 Task: Search one way flight ticket for 5 adults, 2 children, 1 infant in seat and 1 infant on lap in economy from Newark: Newark Liberty International Airport to Jackson: Jackson Hole Airport on 5-2-2023. Number of bags: 2 checked bags. Price is upto 107000. Outbound departure time preference is 18:00.
Action: Mouse moved to (212, 328)
Screenshot: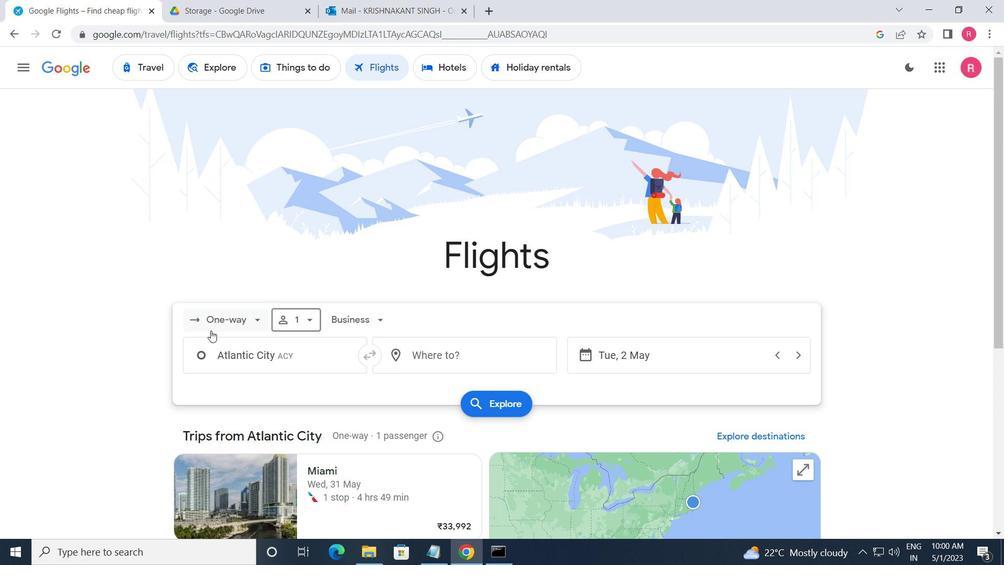 
Action: Mouse pressed left at (212, 328)
Screenshot: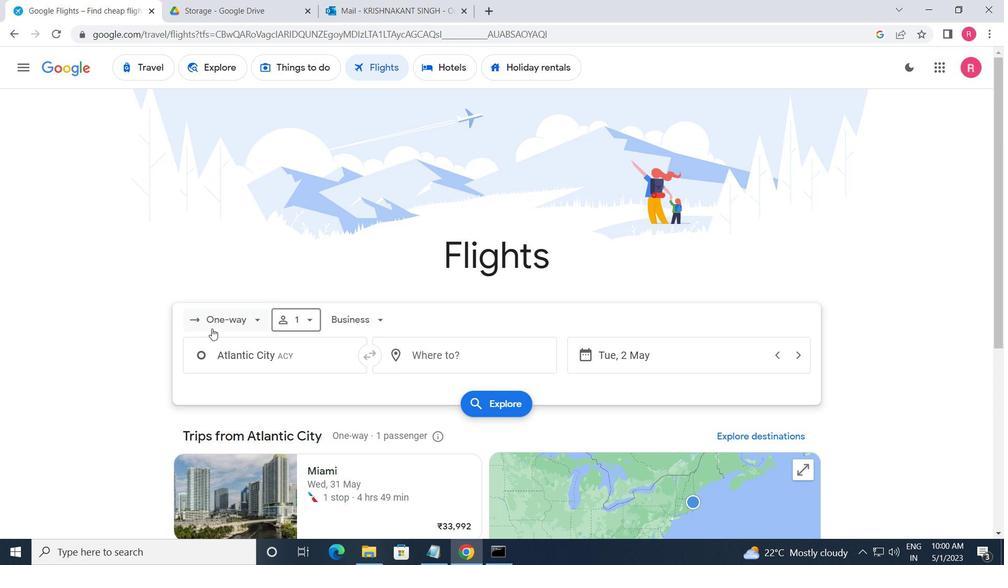 
Action: Mouse moved to (249, 389)
Screenshot: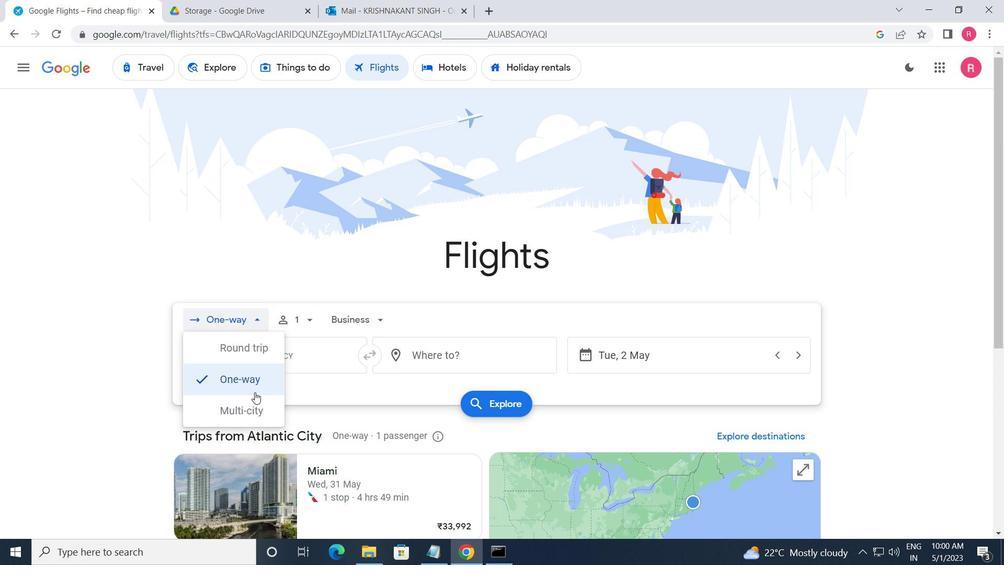 
Action: Mouse pressed left at (249, 389)
Screenshot: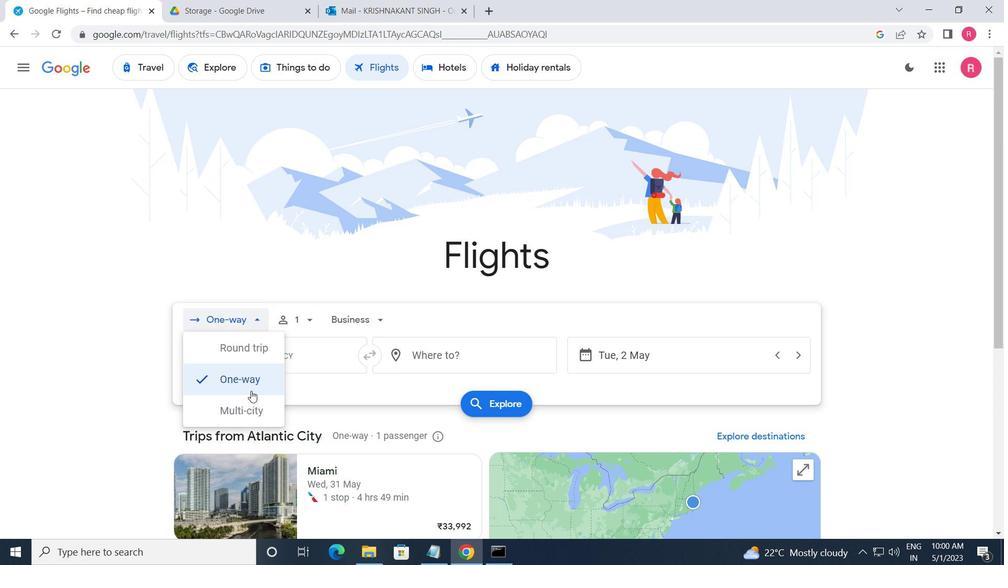 
Action: Mouse moved to (299, 329)
Screenshot: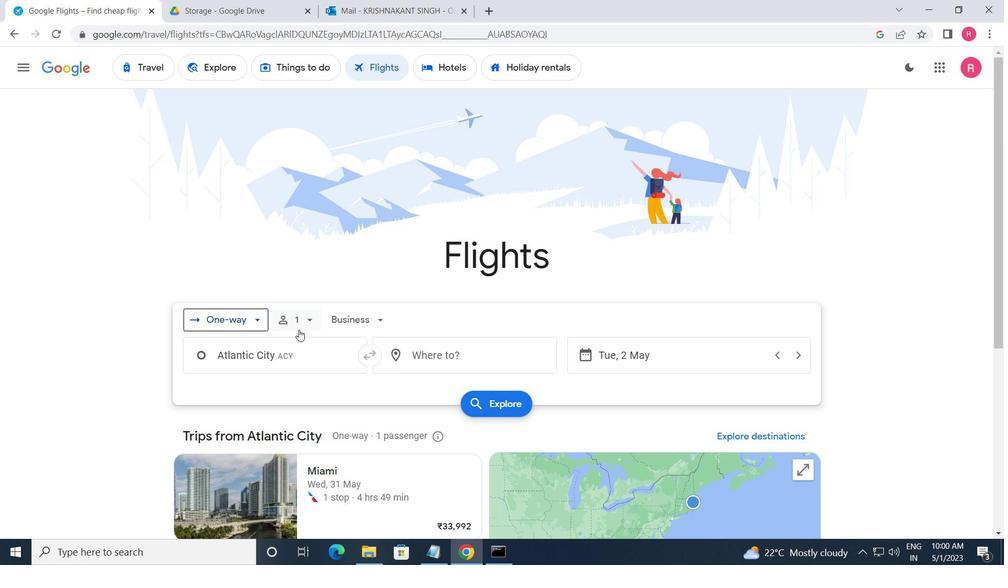 
Action: Mouse pressed left at (299, 329)
Screenshot: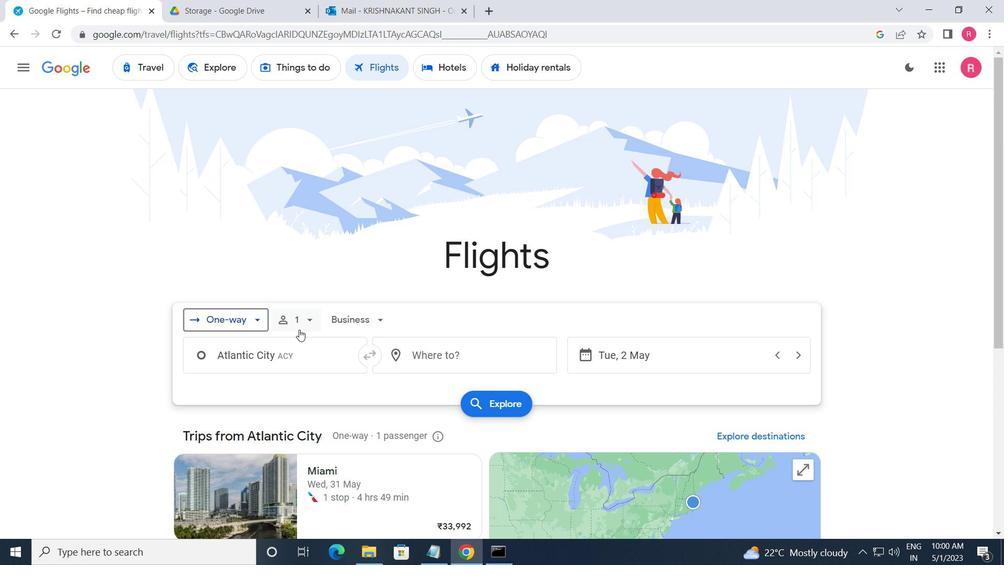 
Action: Mouse moved to (414, 355)
Screenshot: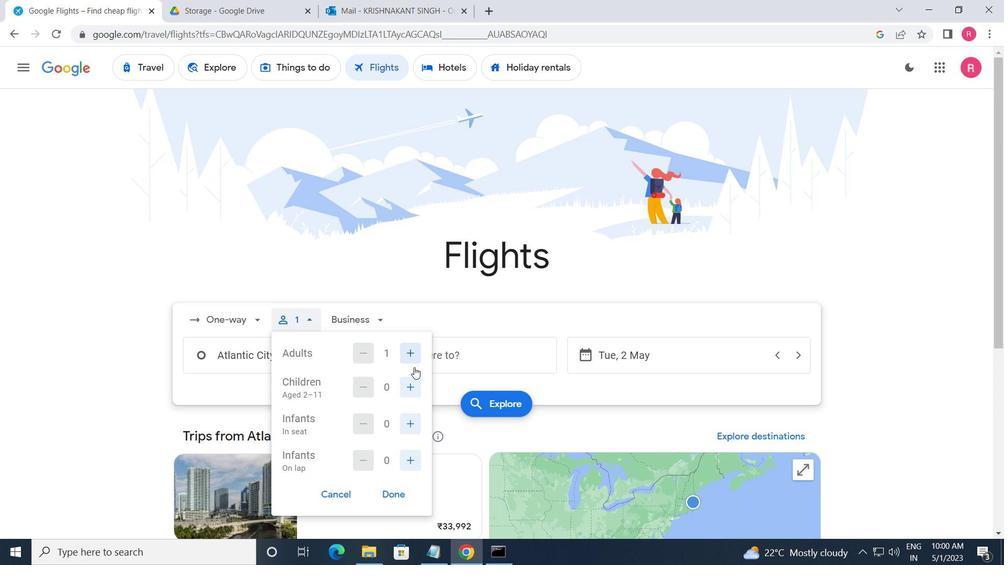 
Action: Mouse pressed left at (414, 355)
Screenshot: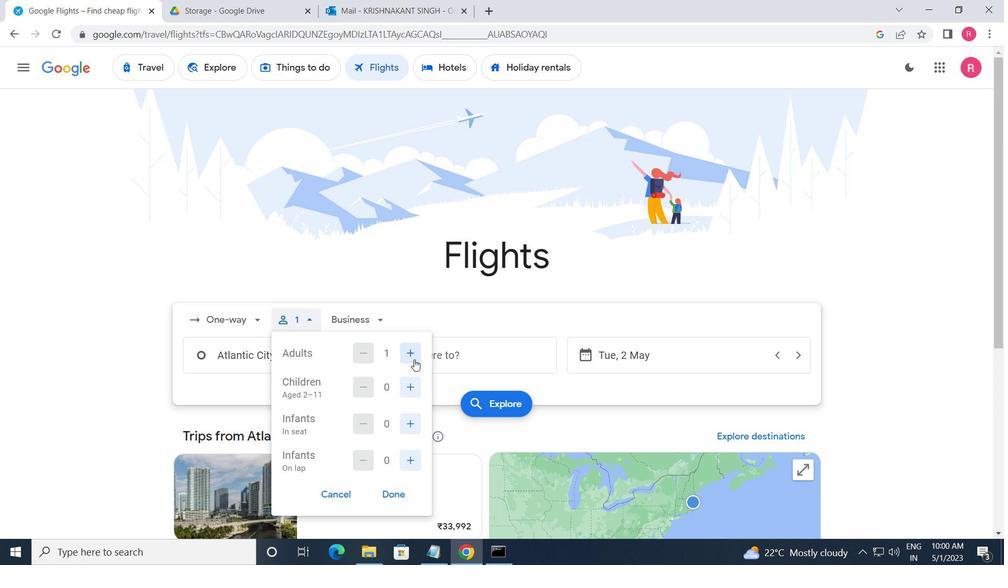 
Action: Mouse moved to (414, 355)
Screenshot: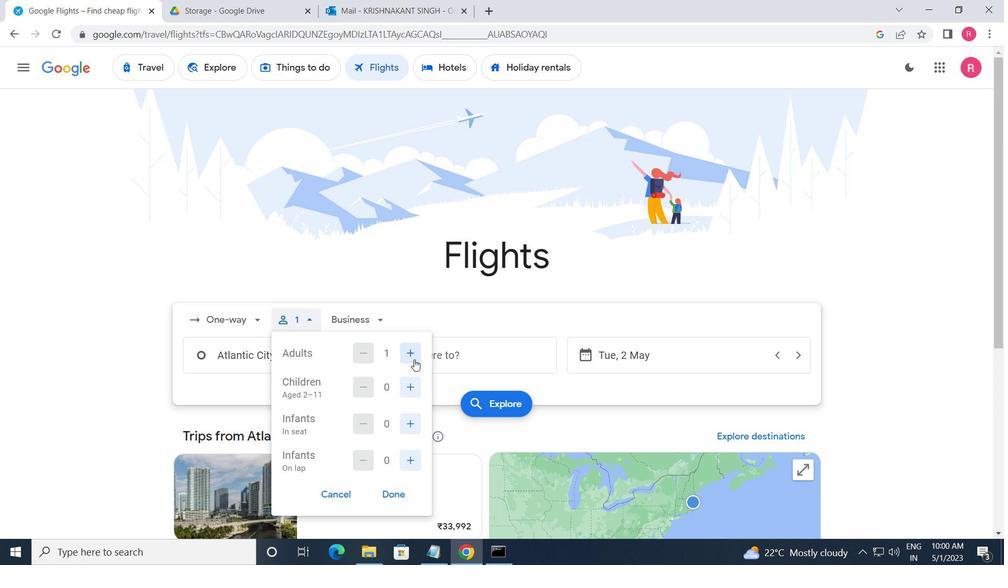 
Action: Mouse pressed left at (414, 355)
Screenshot: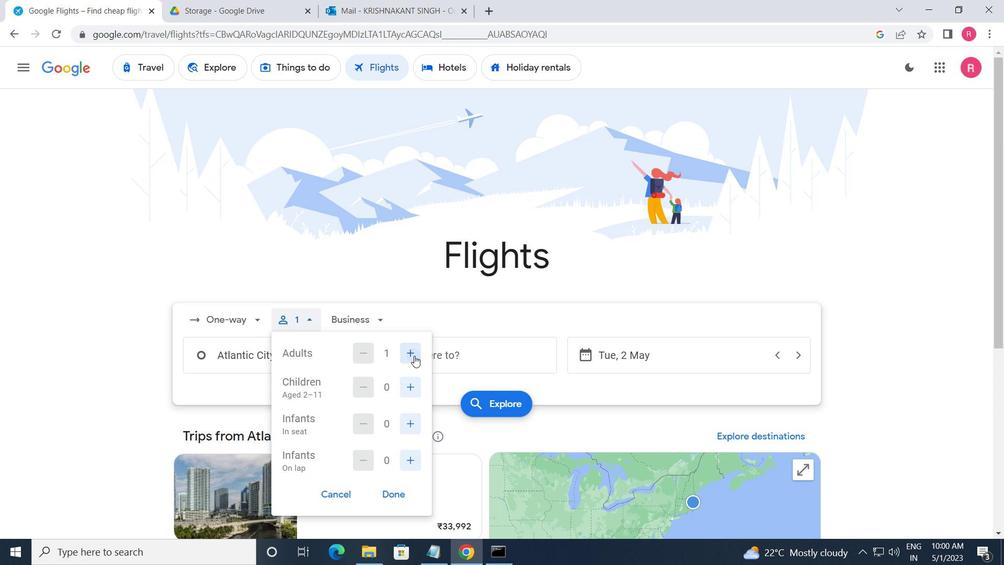 
Action: Mouse moved to (414, 392)
Screenshot: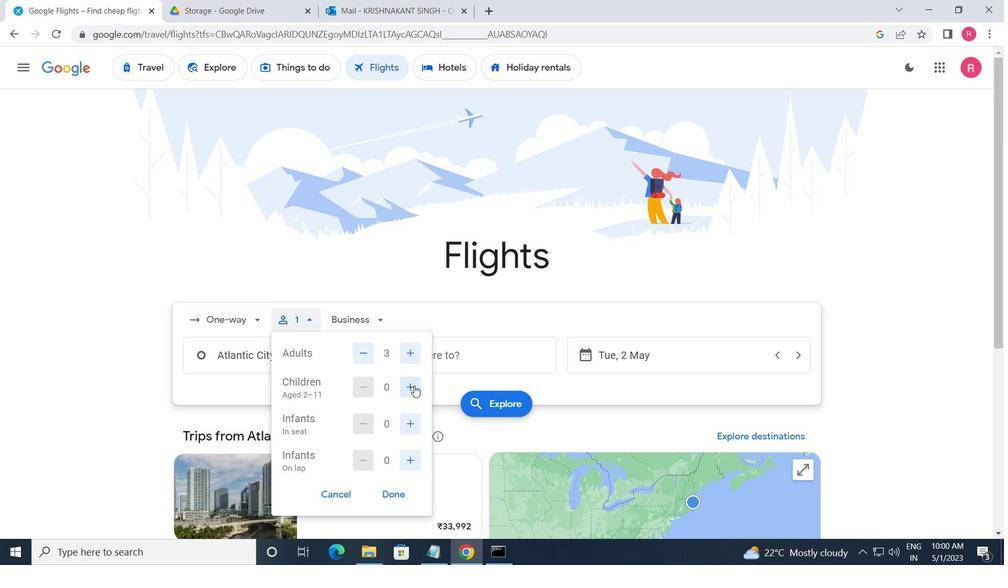 
Action: Mouse pressed left at (414, 392)
Screenshot: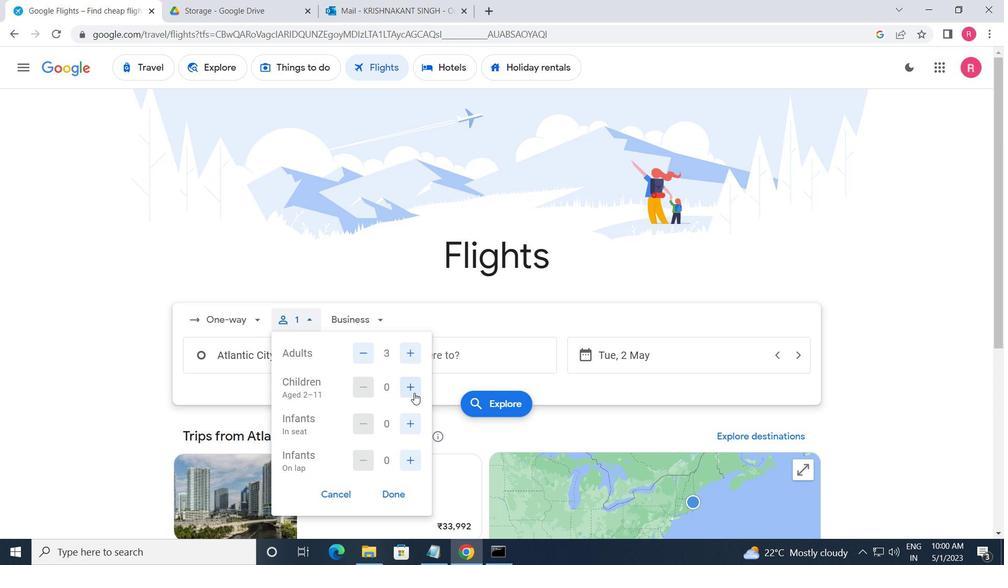 
Action: Mouse pressed left at (414, 392)
Screenshot: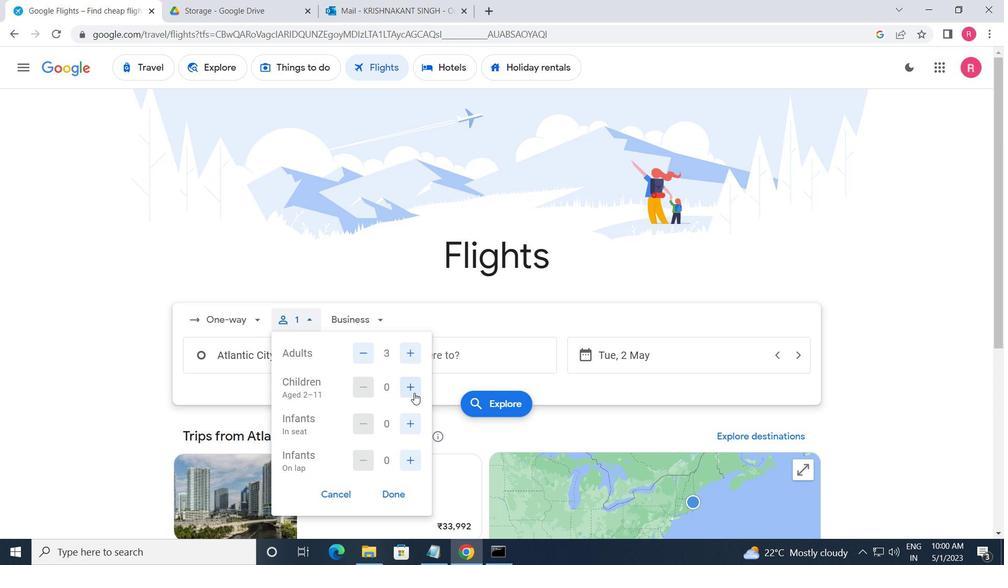 
Action: Mouse moved to (414, 392)
Screenshot: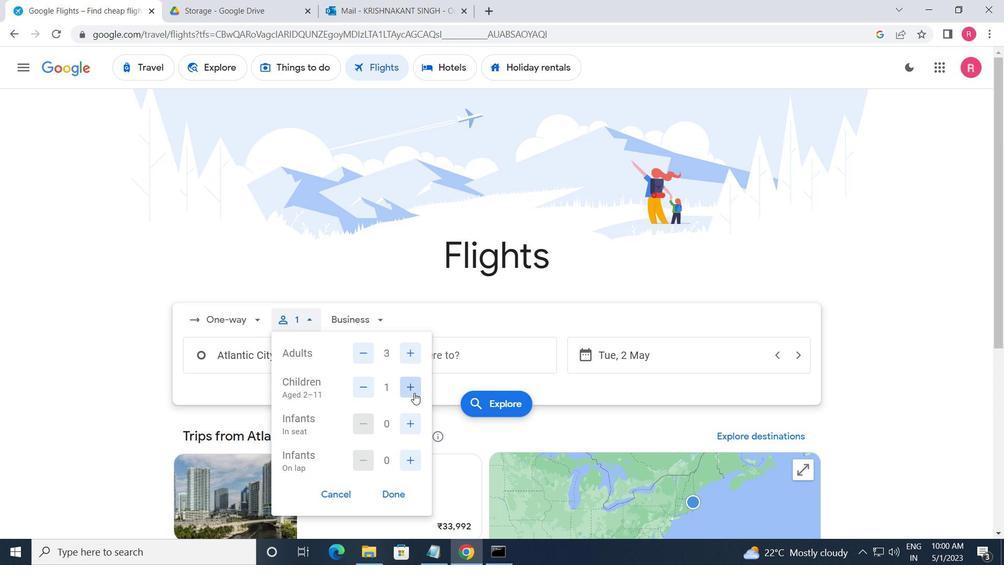 
Action: Mouse pressed left at (414, 392)
Screenshot: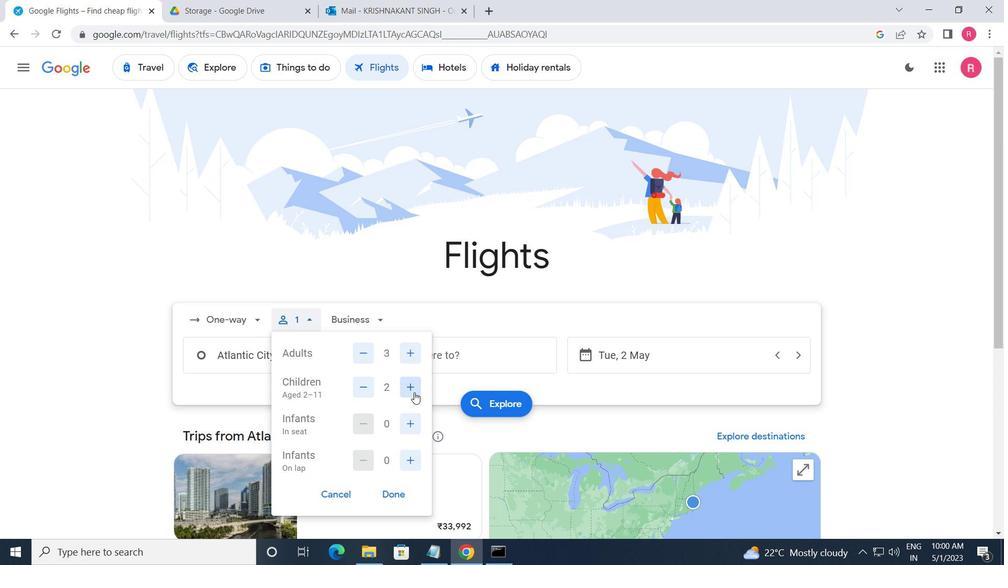 
Action: Mouse moved to (358, 324)
Screenshot: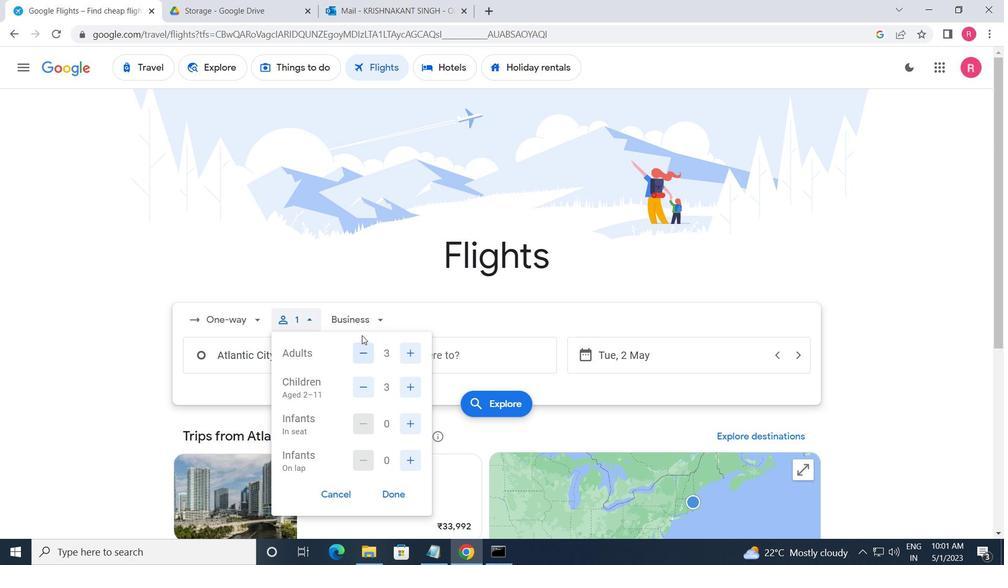 
Action: Mouse pressed left at (358, 324)
Screenshot: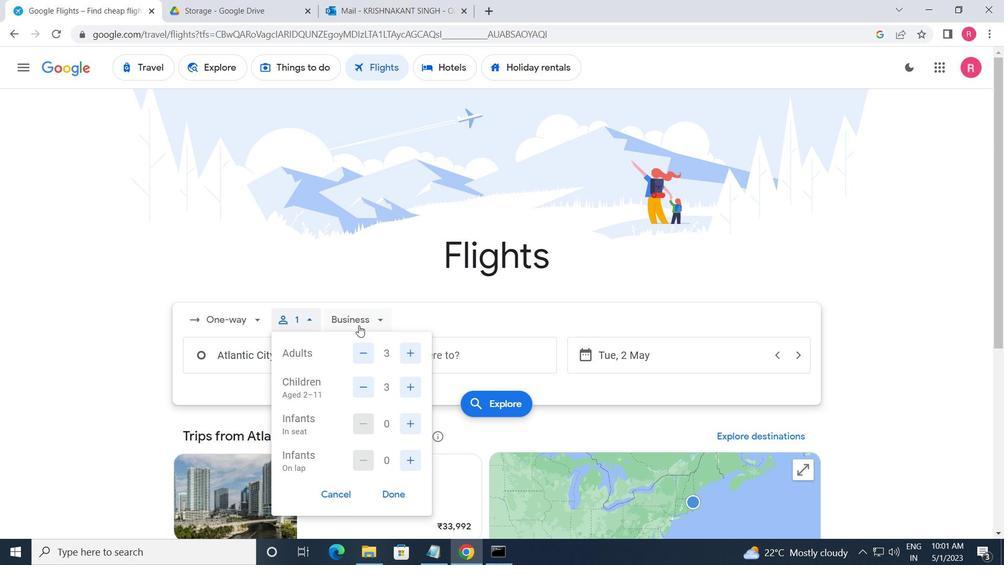 
Action: Mouse moved to (381, 383)
Screenshot: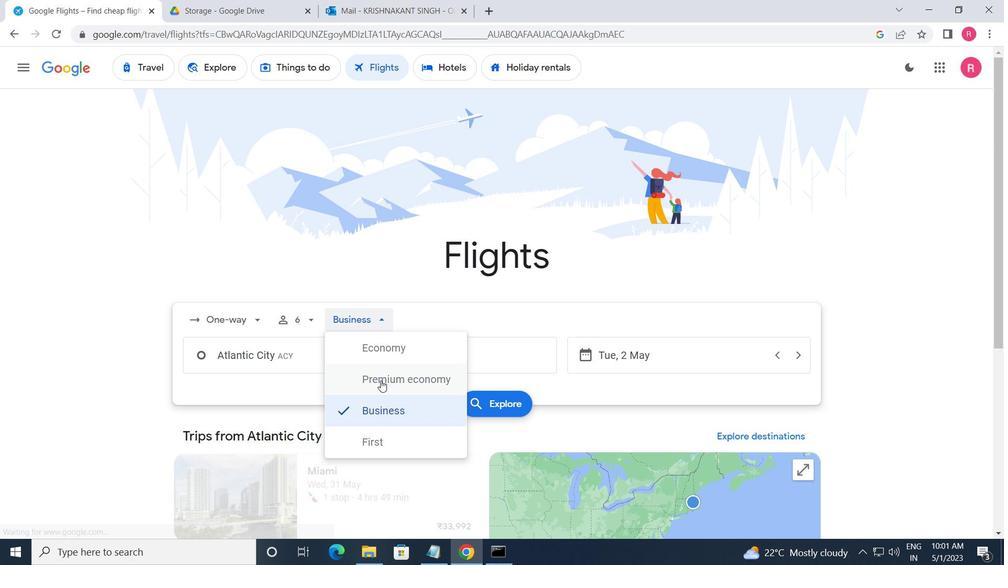 
Action: Mouse pressed left at (381, 383)
Screenshot: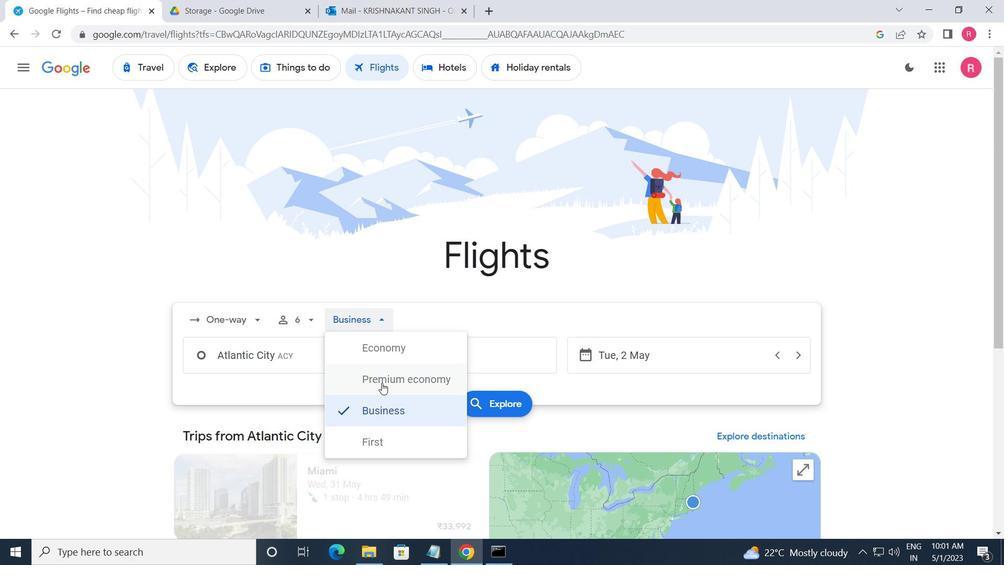
Action: Mouse moved to (314, 359)
Screenshot: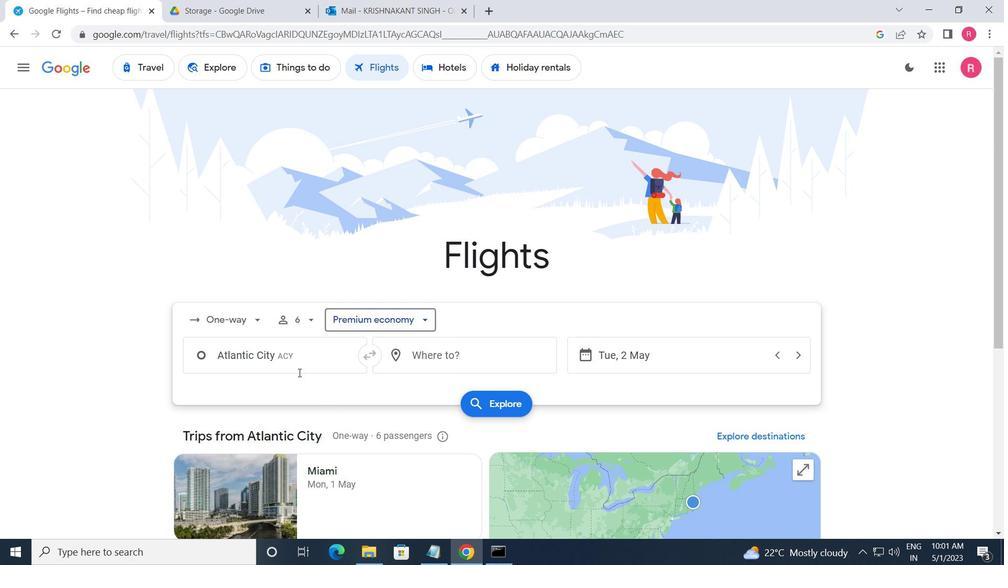 
Action: Mouse pressed left at (314, 359)
Screenshot: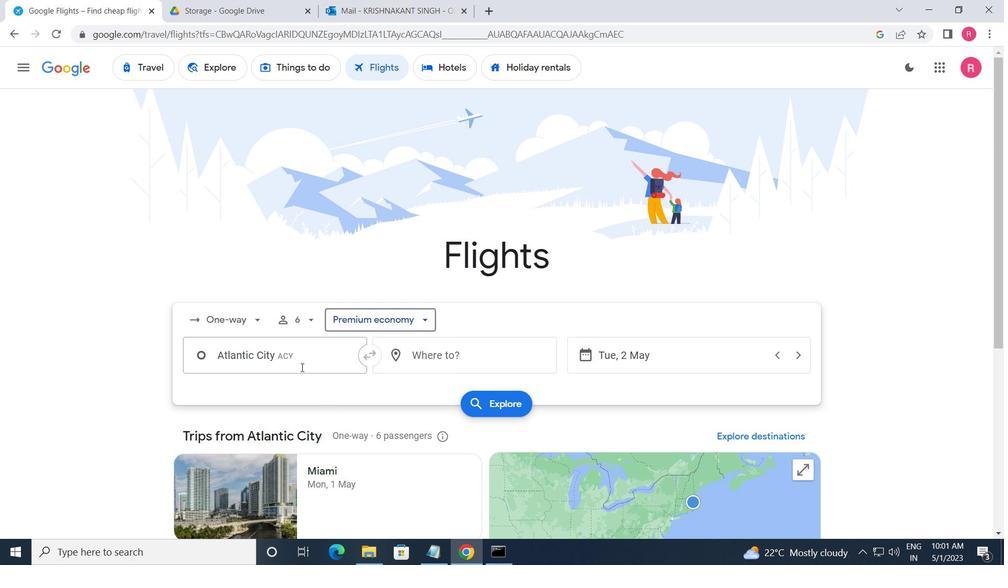 
Action: Mouse moved to (312, 455)
Screenshot: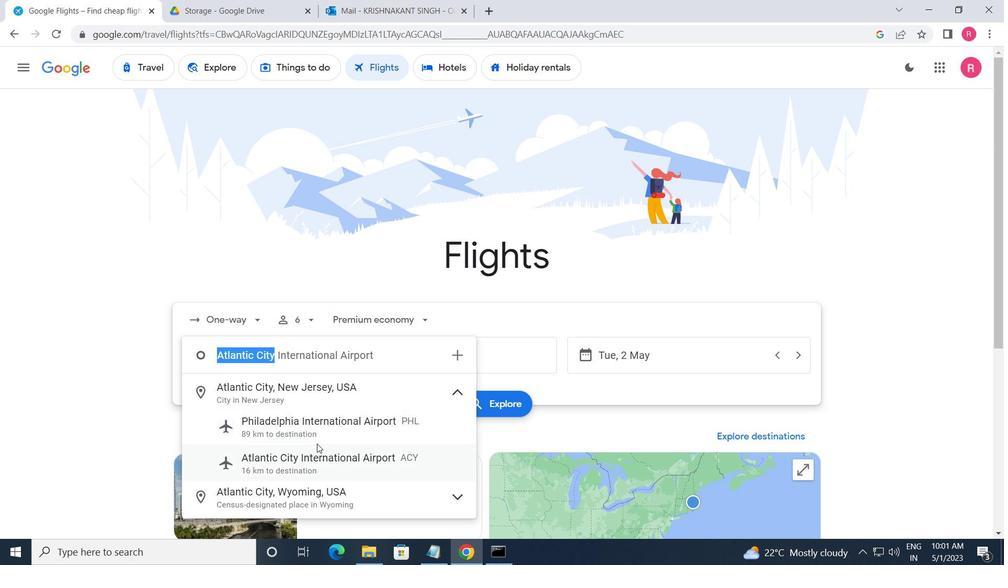 
Action: Mouse pressed left at (312, 455)
Screenshot: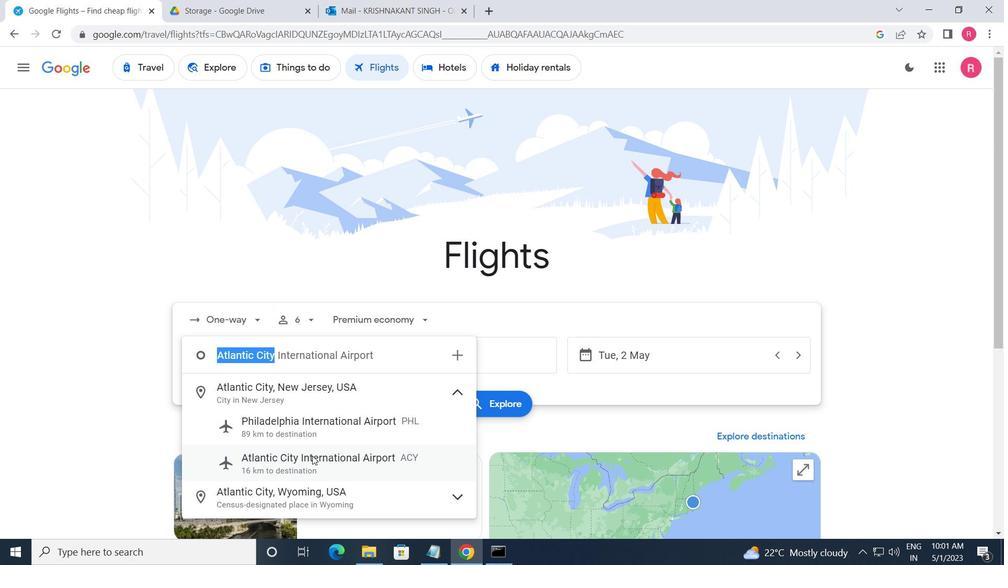 
Action: Mouse moved to (454, 346)
Screenshot: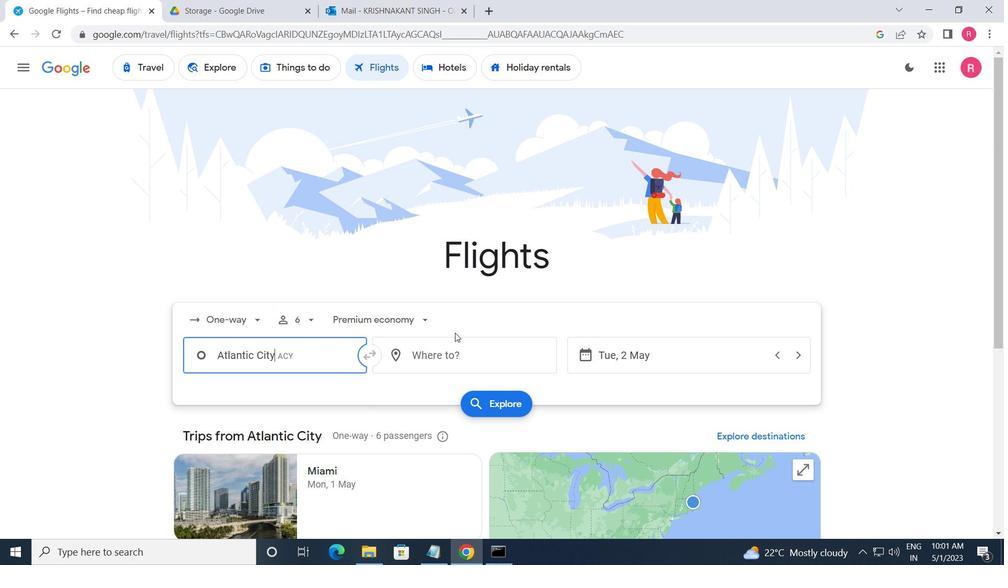 
Action: Mouse pressed left at (454, 346)
Screenshot: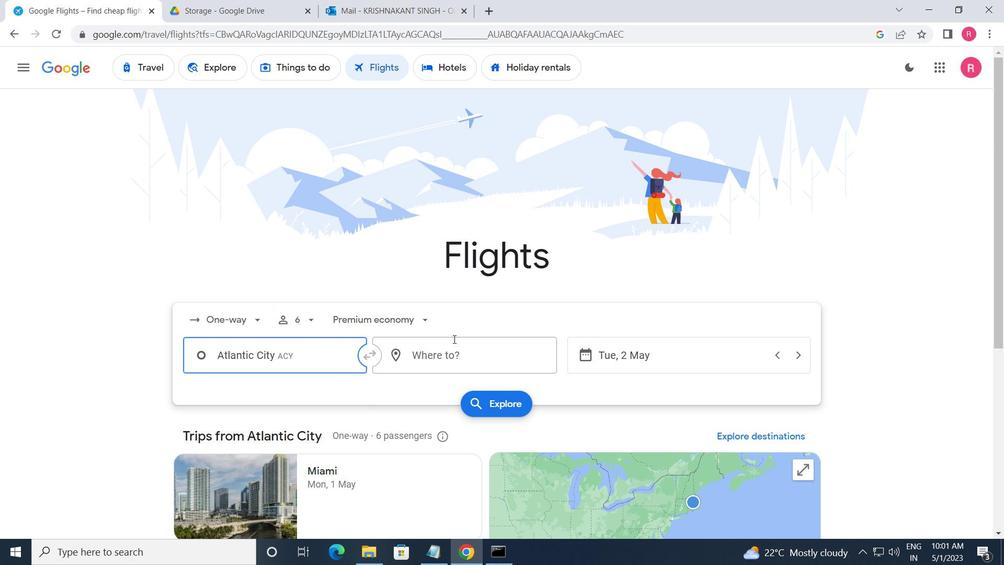 
Action: Mouse moved to (456, 484)
Screenshot: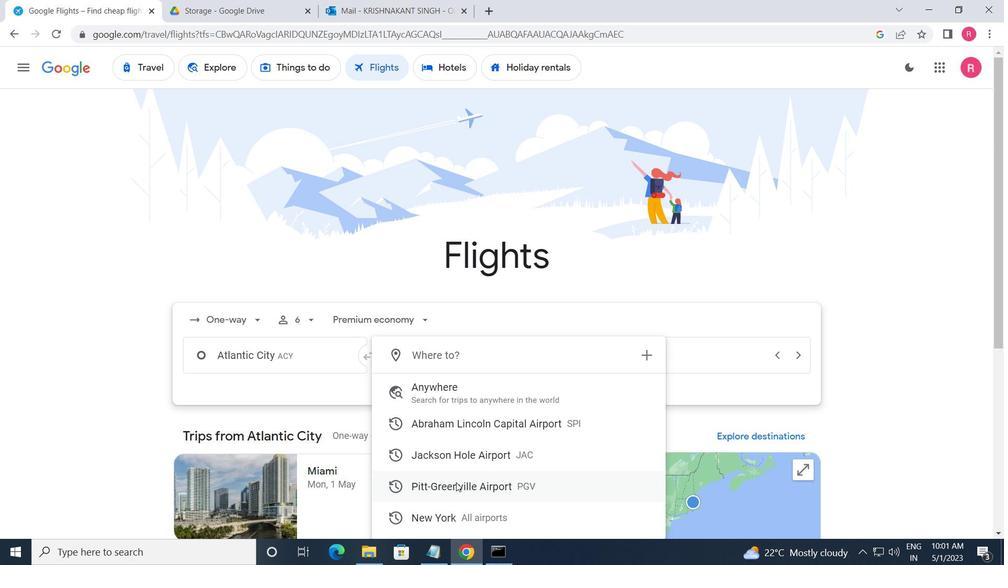 
Action: Mouse pressed left at (456, 484)
Screenshot: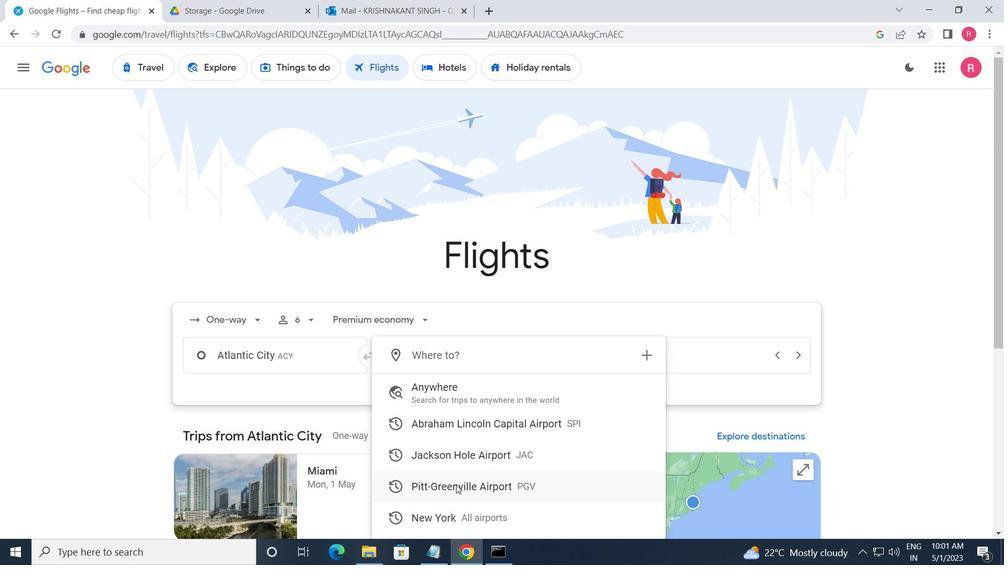 
Action: Mouse moved to (642, 359)
Screenshot: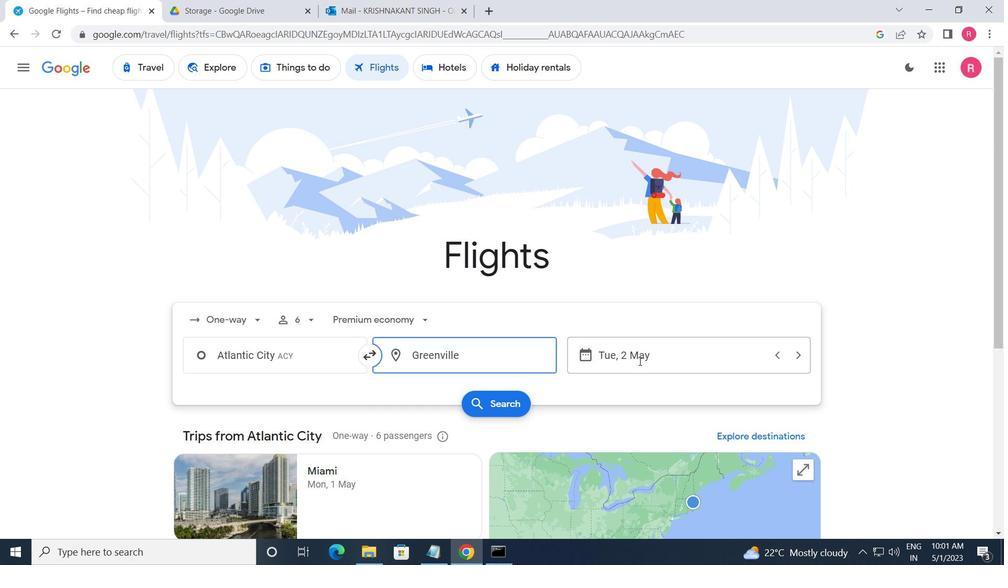 
Action: Mouse pressed left at (642, 359)
Screenshot: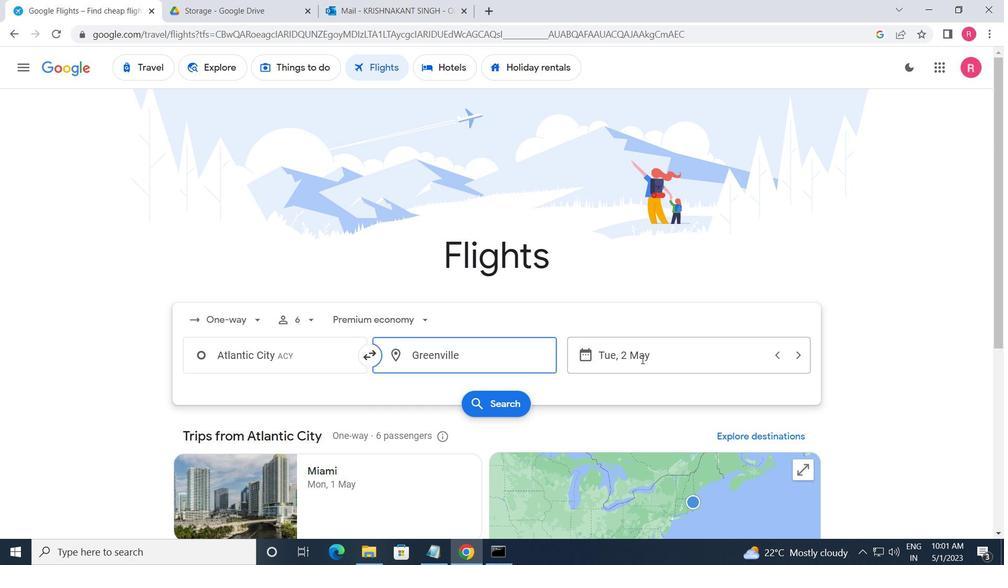 
Action: Mouse moved to (401, 297)
Screenshot: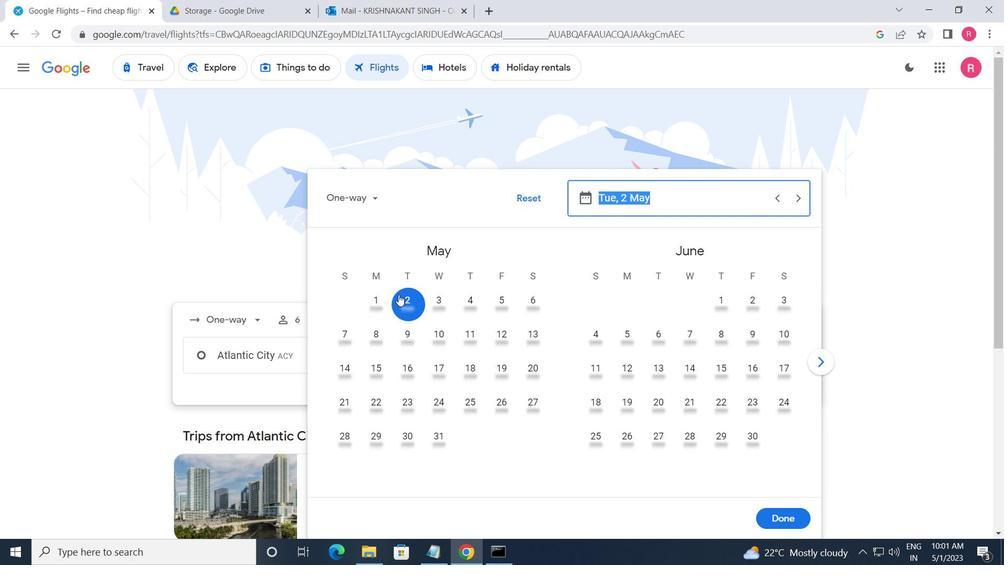
Action: Mouse pressed left at (401, 297)
Screenshot: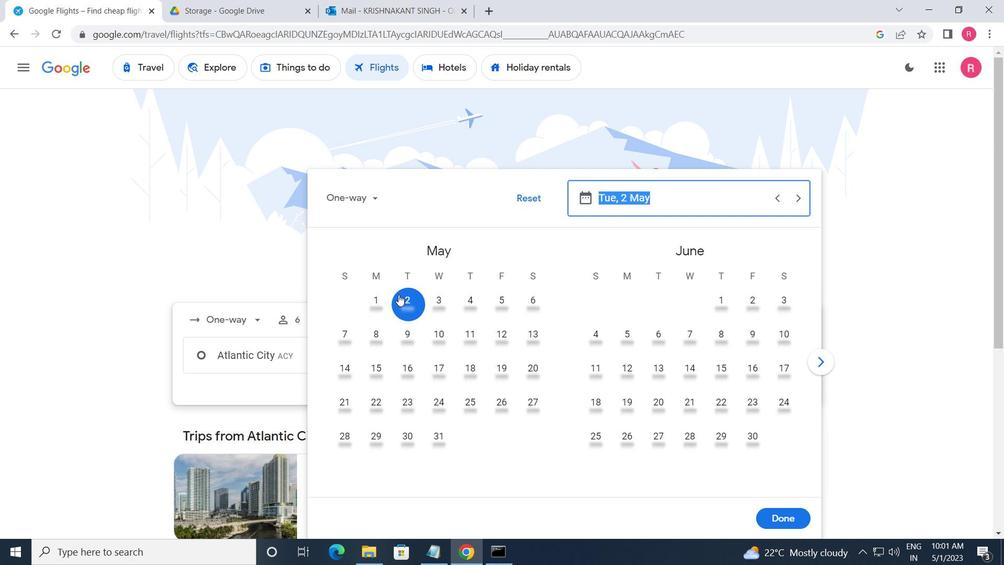 
Action: Mouse moved to (771, 517)
Screenshot: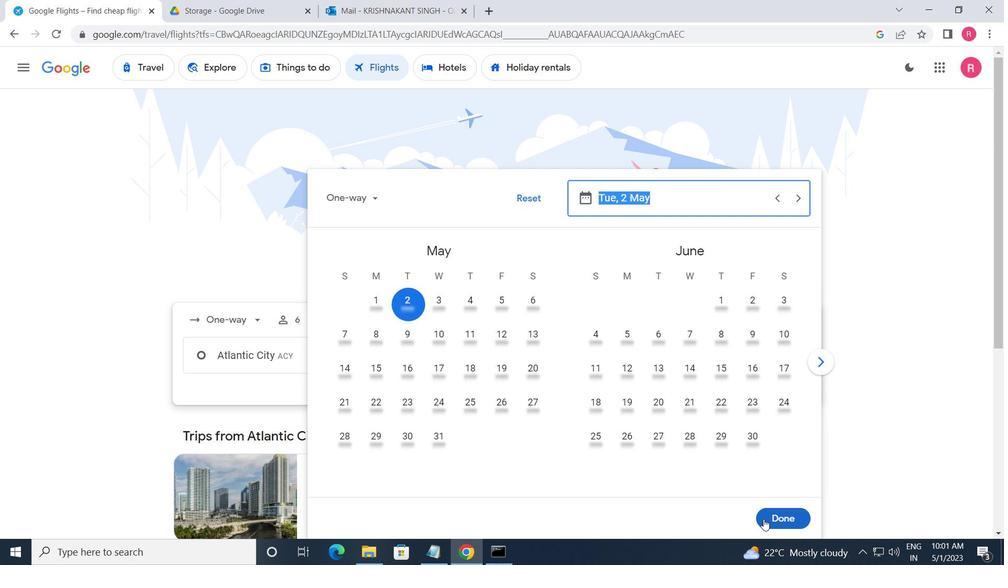 
Action: Mouse pressed left at (771, 517)
Screenshot: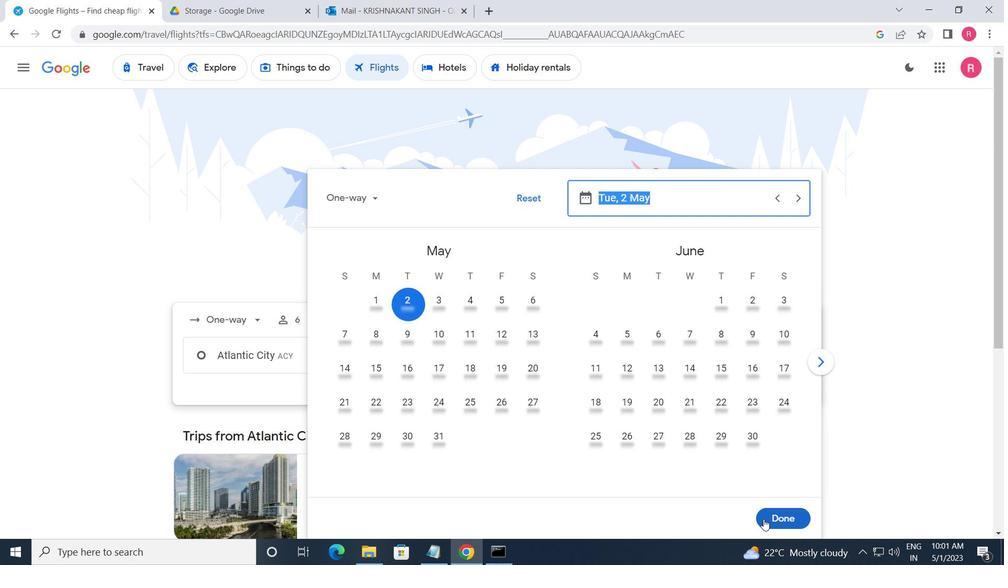 
Action: Mouse moved to (503, 408)
Screenshot: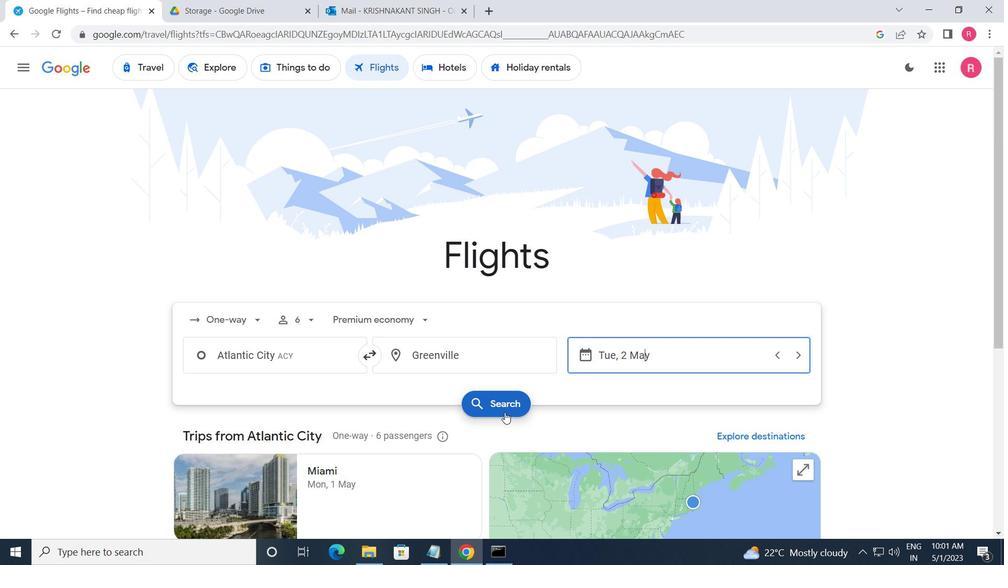 
Action: Mouse pressed left at (503, 408)
Screenshot: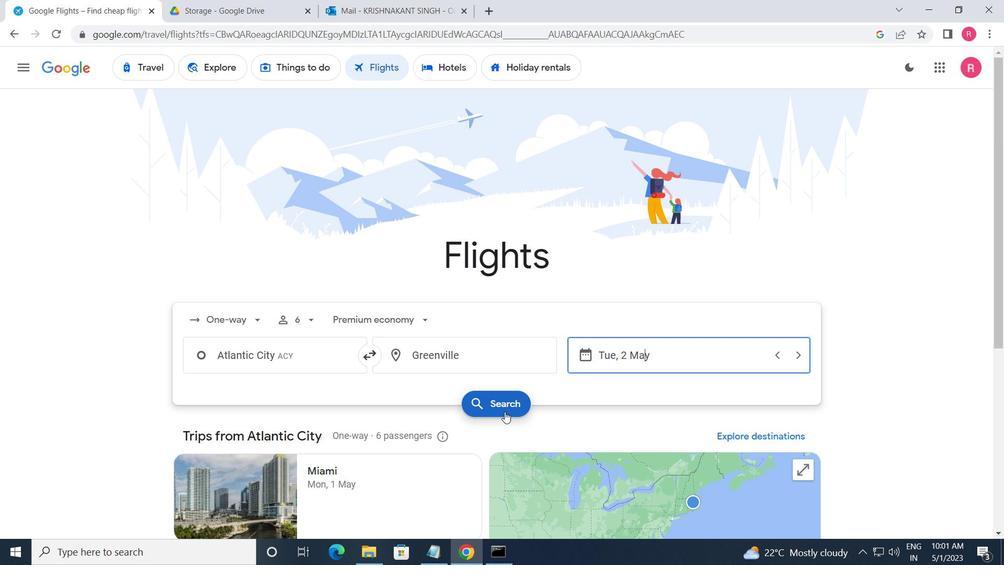 
Action: Mouse moved to (219, 191)
Screenshot: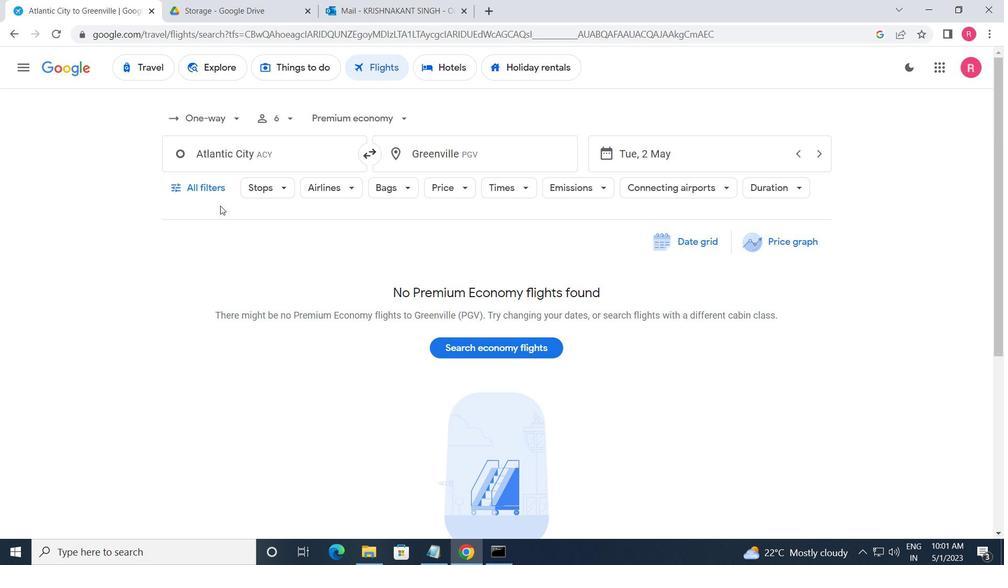 
Action: Mouse pressed left at (219, 191)
Screenshot: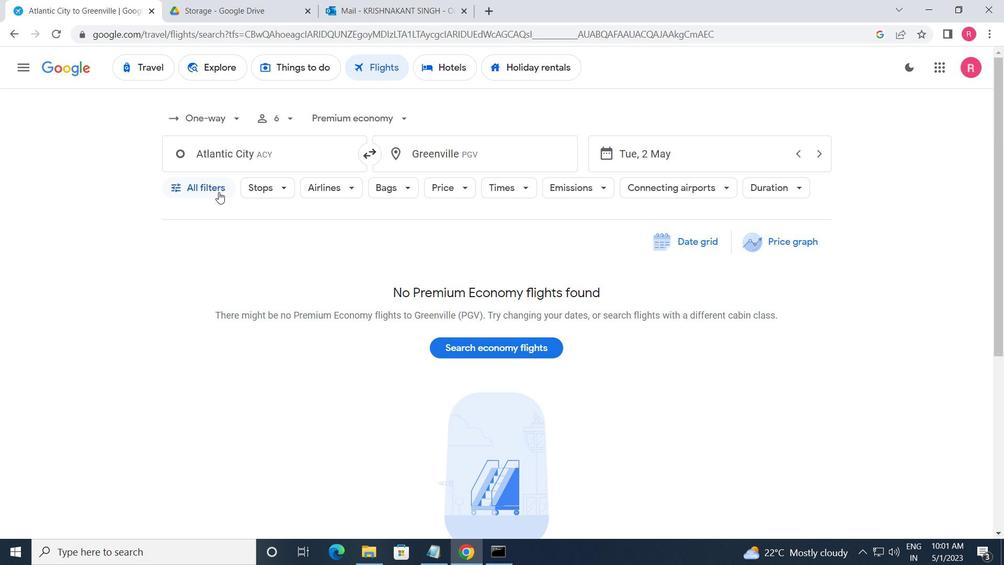 
Action: Mouse moved to (218, 319)
Screenshot: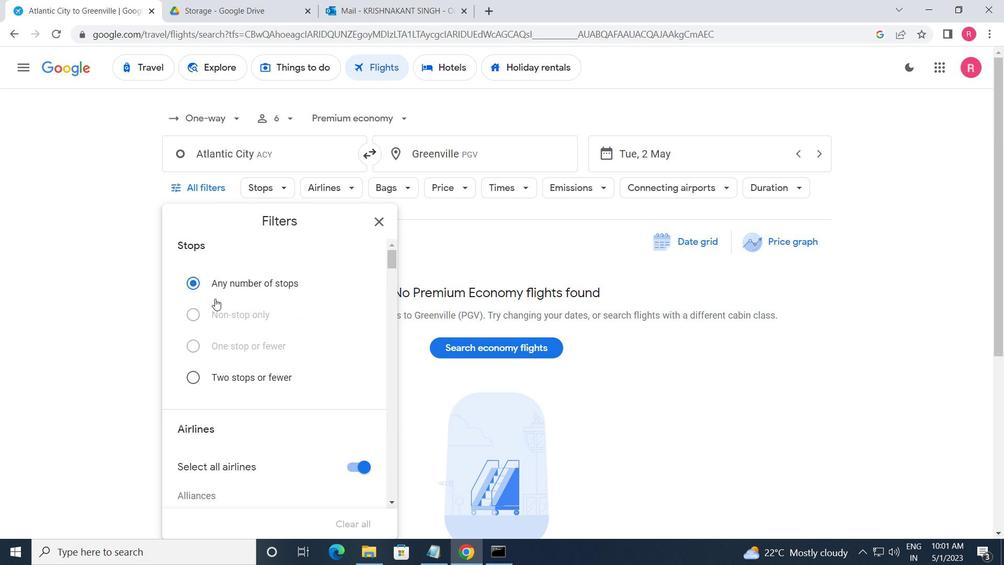 
Action: Mouse scrolled (218, 319) with delta (0, 0)
Screenshot: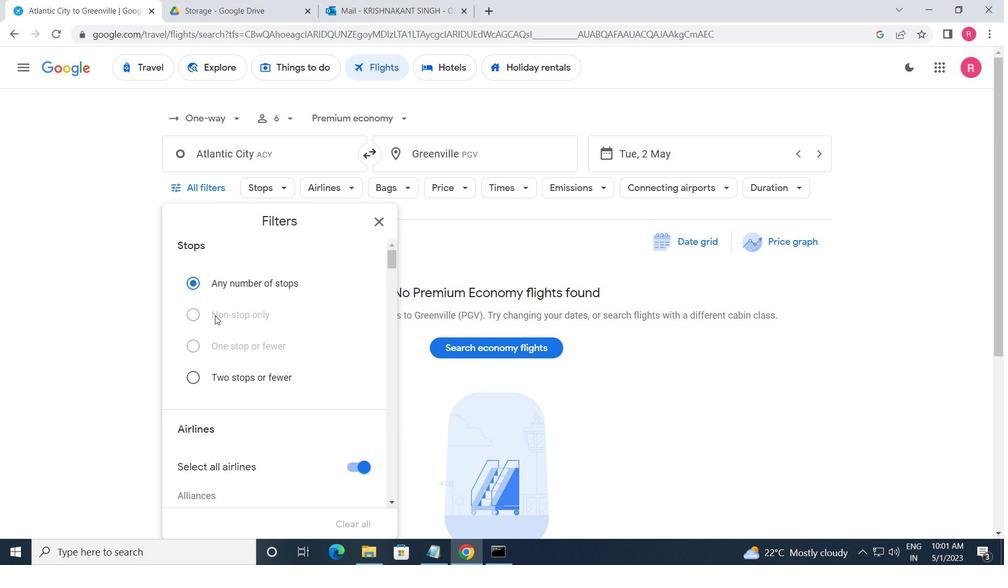 
Action: Mouse moved to (218, 319)
Screenshot: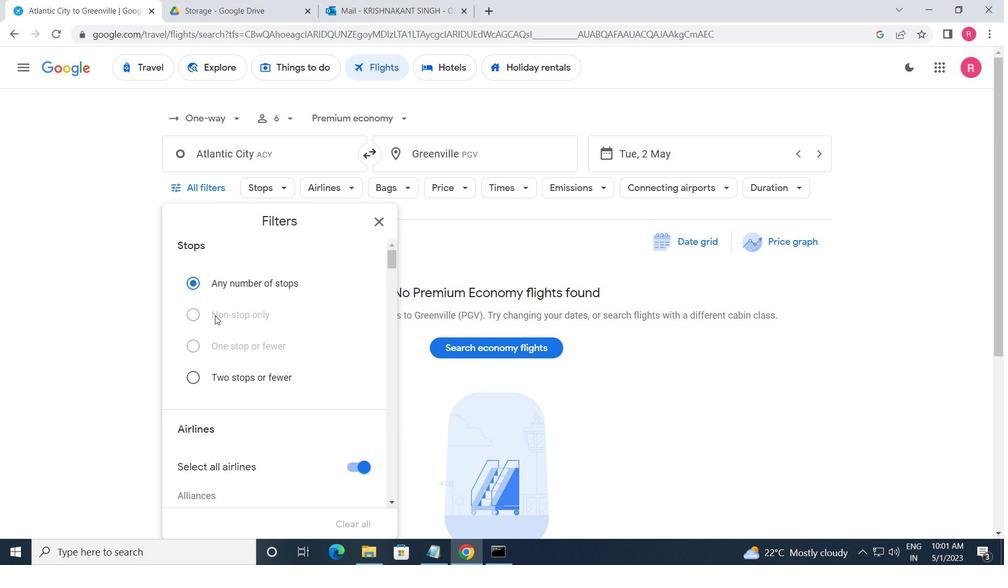 
Action: Mouse scrolled (218, 319) with delta (0, 0)
Screenshot: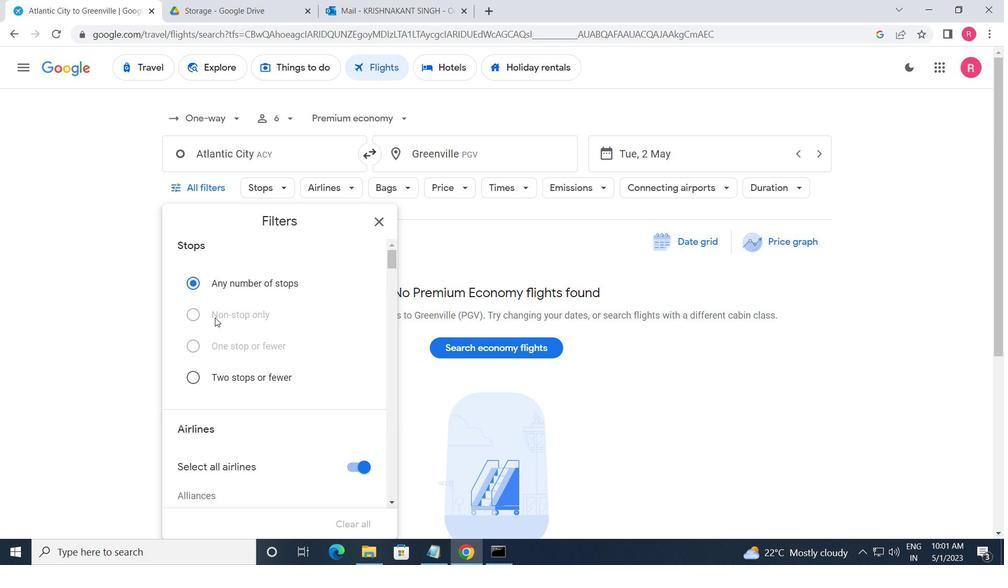 
Action: Mouse scrolled (218, 319) with delta (0, 0)
Screenshot: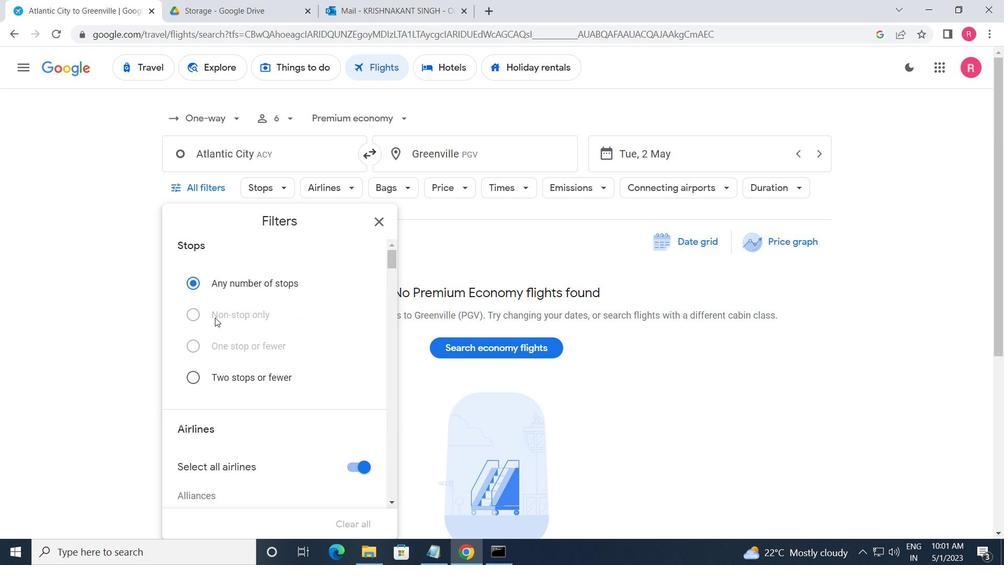 
Action: Mouse scrolled (218, 319) with delta (0, 0)
Screenshot: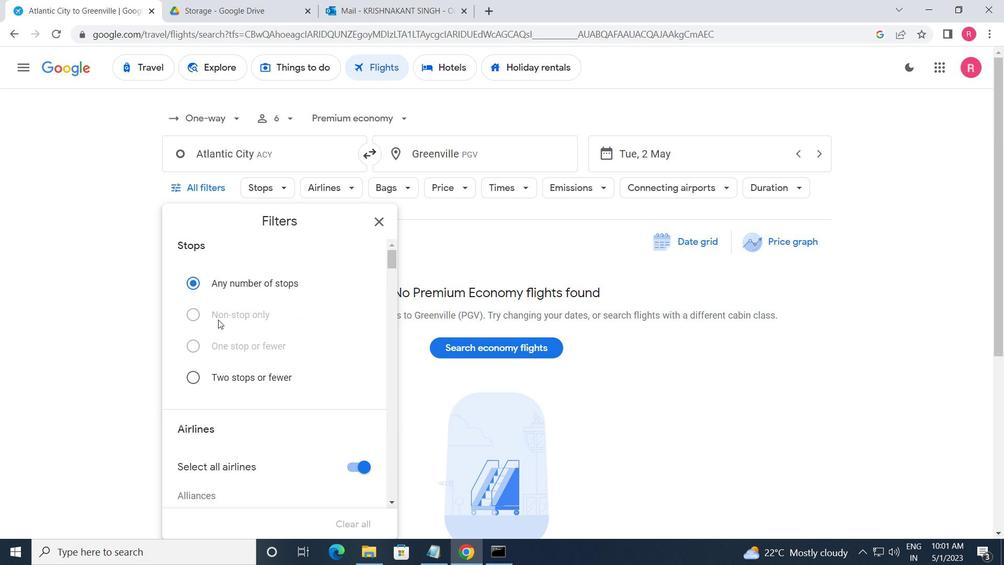
Action: Mouse moved to (218, 319)
Screenshot: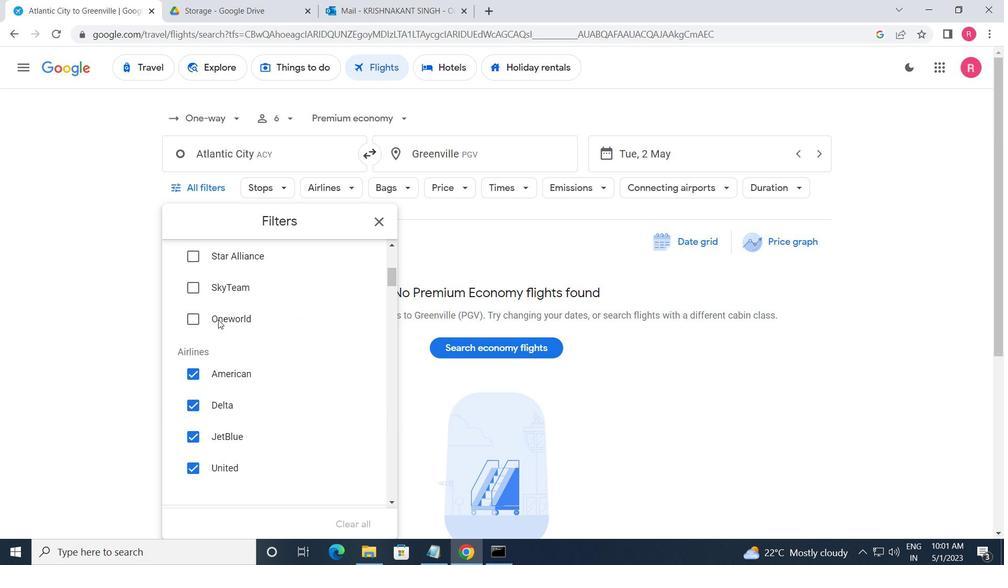
Action: Mouse scrolled (218, 319) with delta (0, 0)
Screenshot: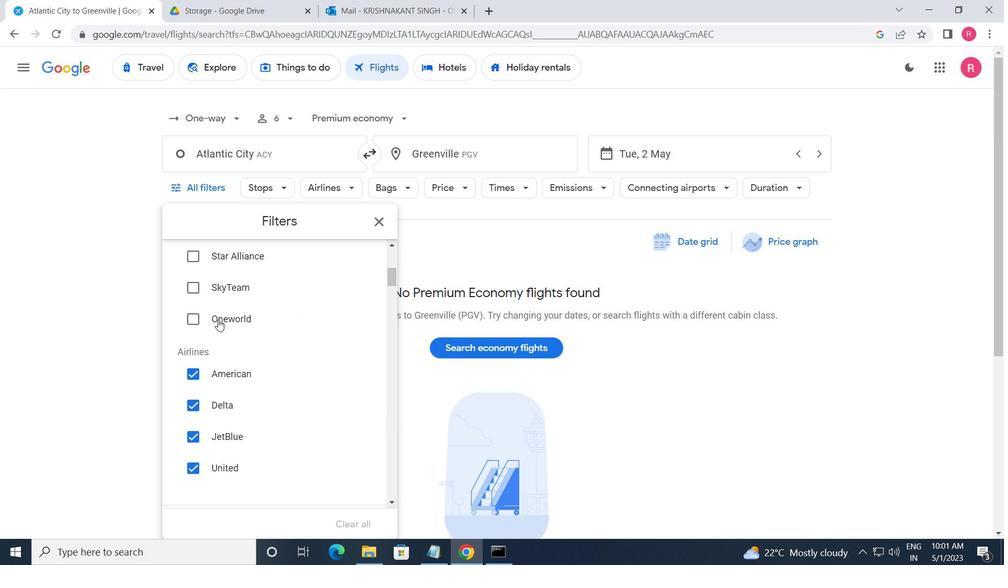 
Action: Mouse moved to (217, 318)
Screenshot: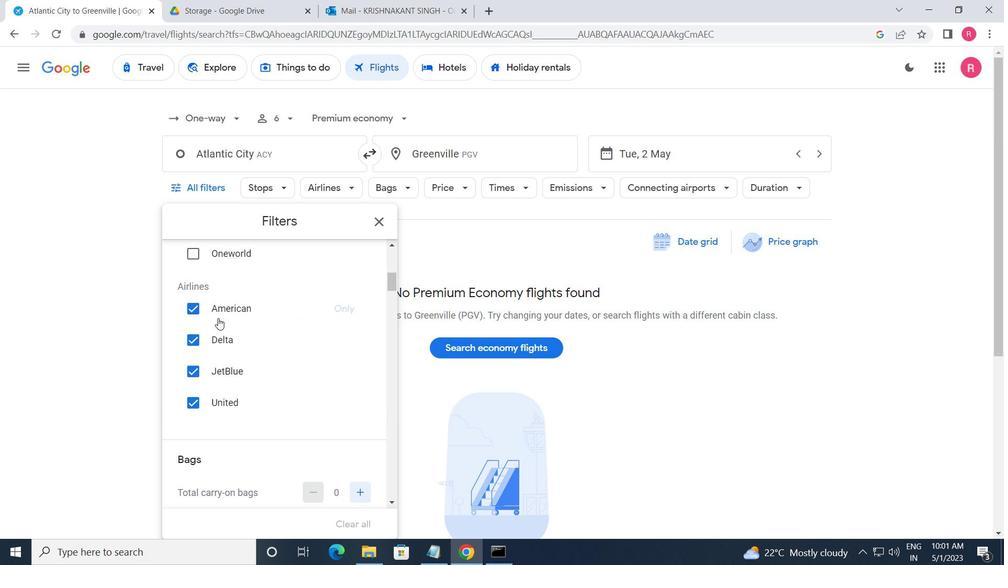 
Action: Mouse scrolled (217, 319) with delta (0, 0)
Screenshot: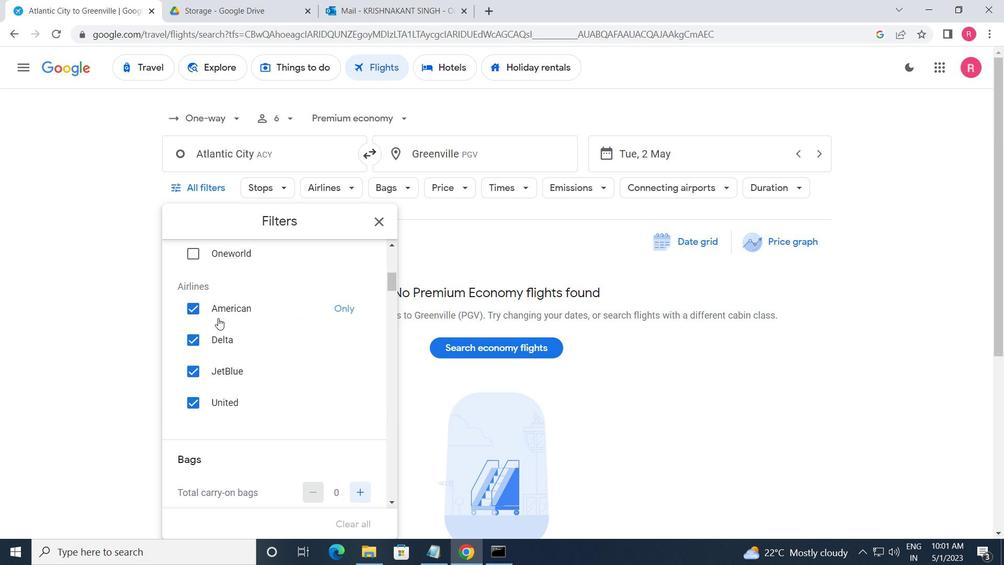 
Action: Mouse scrolled (217, 319) with delta (0, 0)
Screenshot: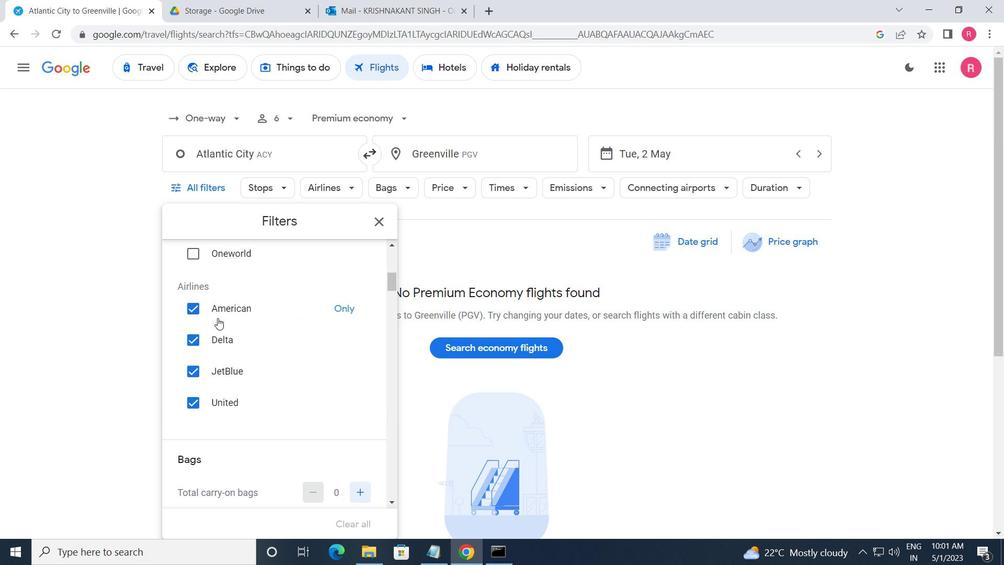 
Action: Mouse moved to (217, 318)
Screenshot: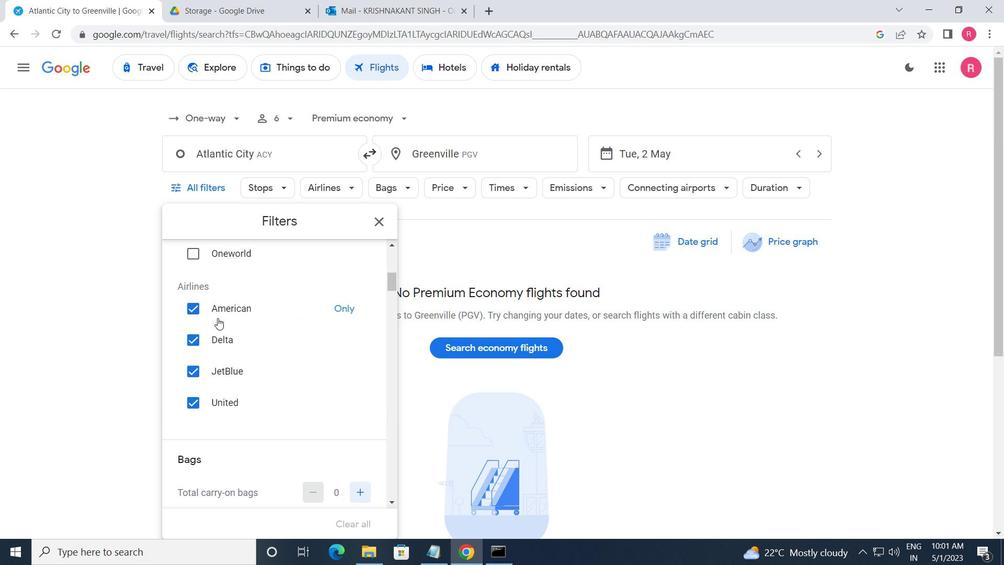 
Action: Mouse scrolled (217, 318) with delta (0, 0)
Screenshot: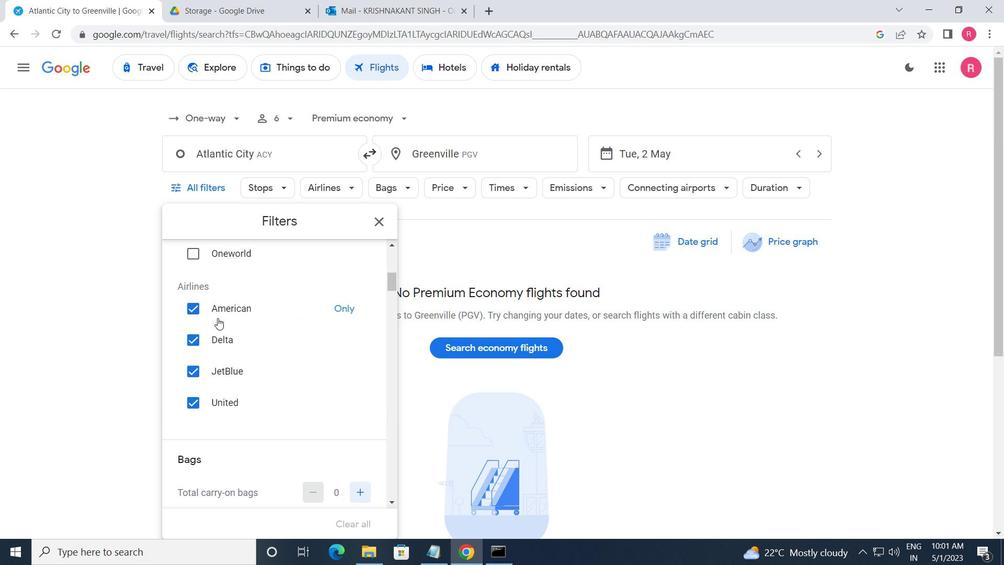 
Action: Mouse moved to (364, 338)
Screenshot: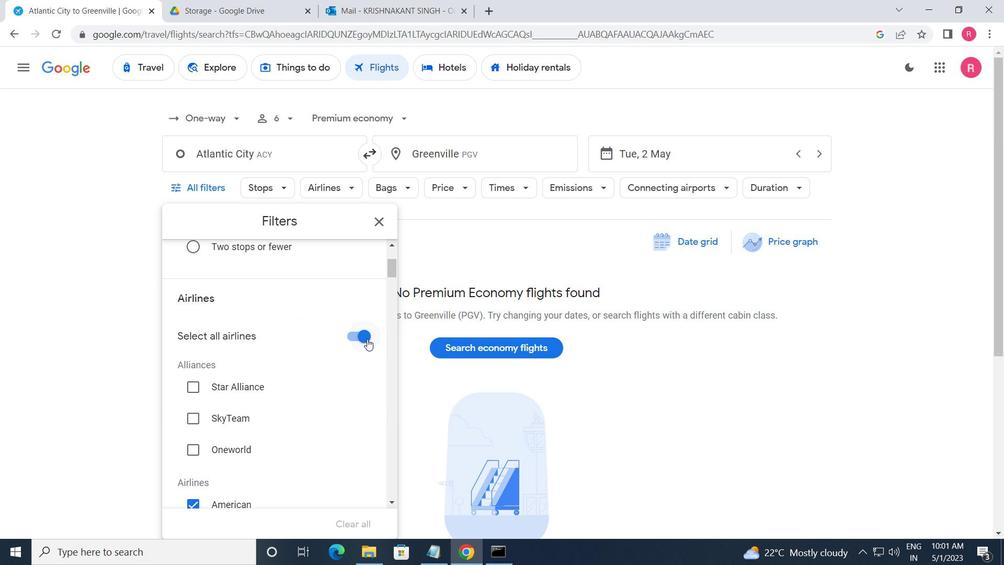 
Action: Mouse pressed left at (364, 338)
Screenshot: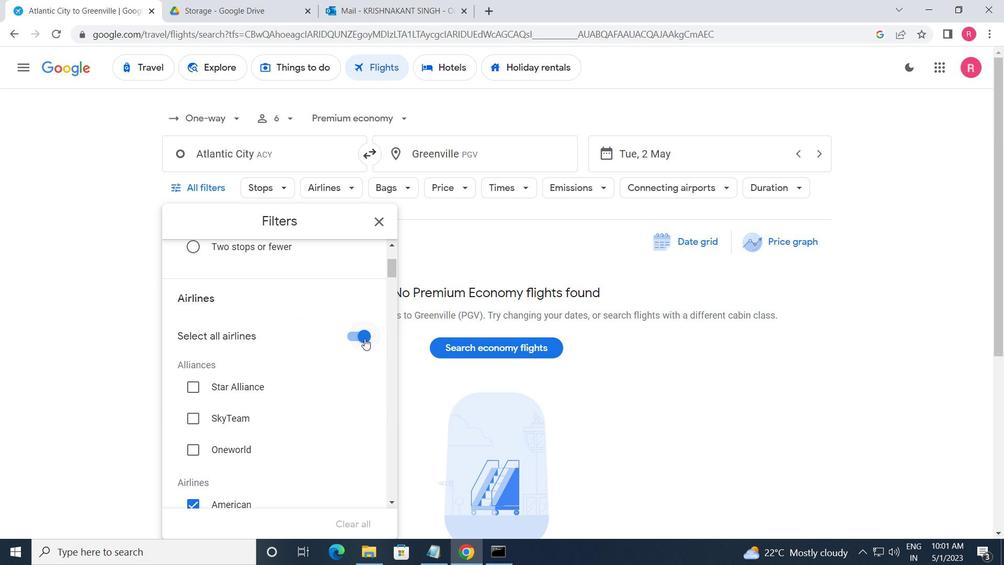 
Action: Mouse moved to (362, 337)
Screenshot: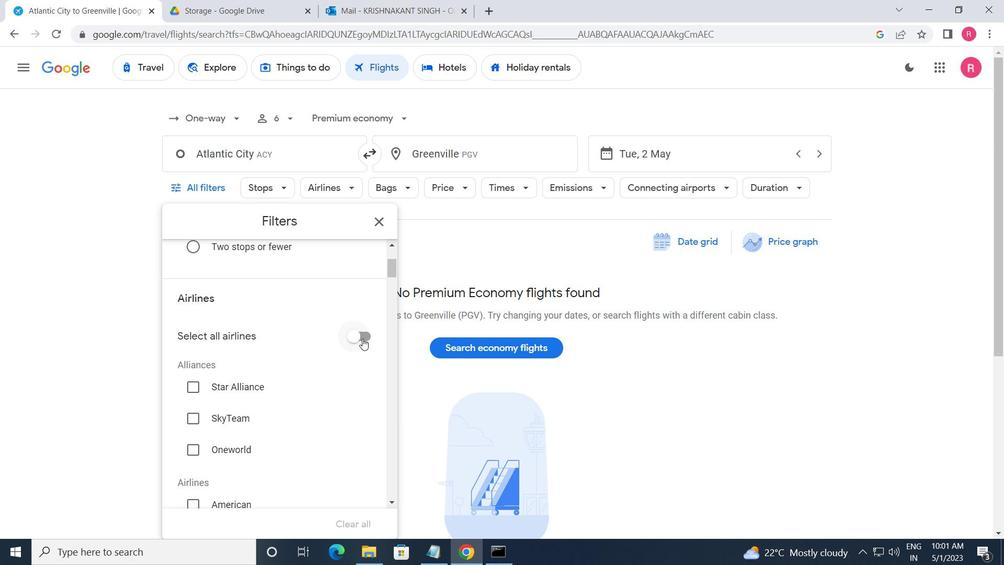 
Action: Mouse scrolled (362, 337) with delta (0, 0)
Screenshot: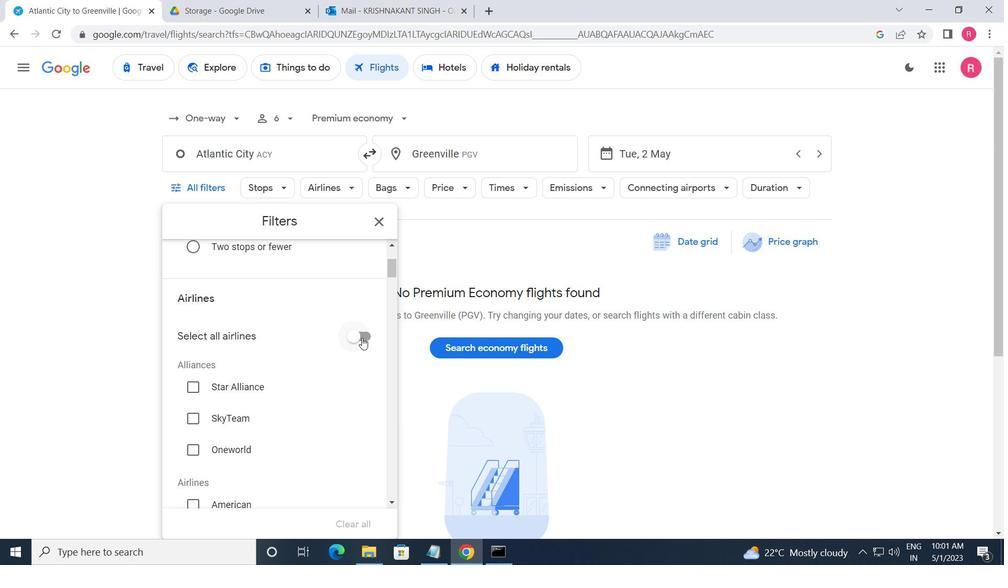 
Action: Mouse scrolled (362, 337) with delta (0, 0)
Screenshot: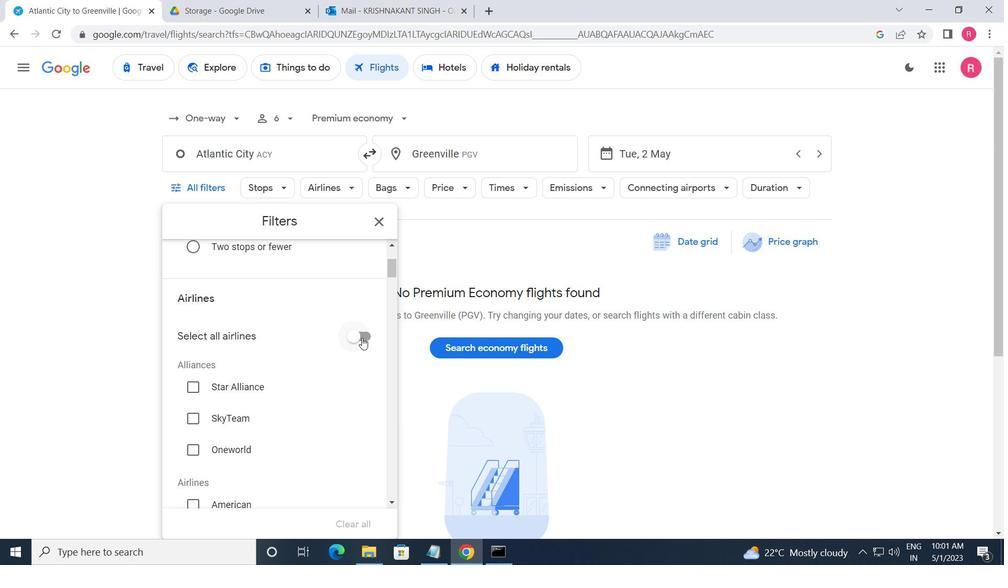 
Action: Mouse scrolled (362, 337) with delta (0, 0)
Screenshot: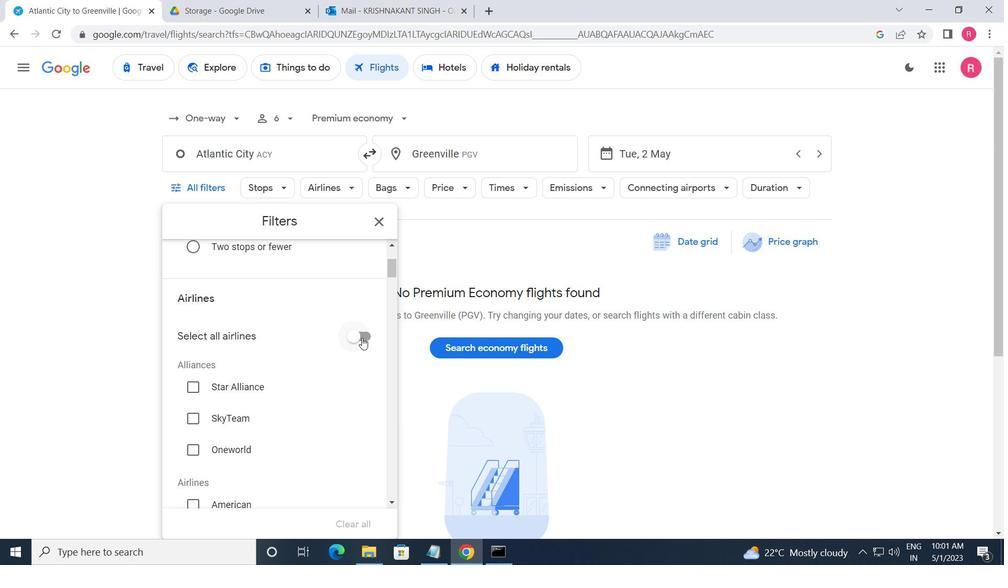
Action: Mouse moved to (362, 337)
Screenshot: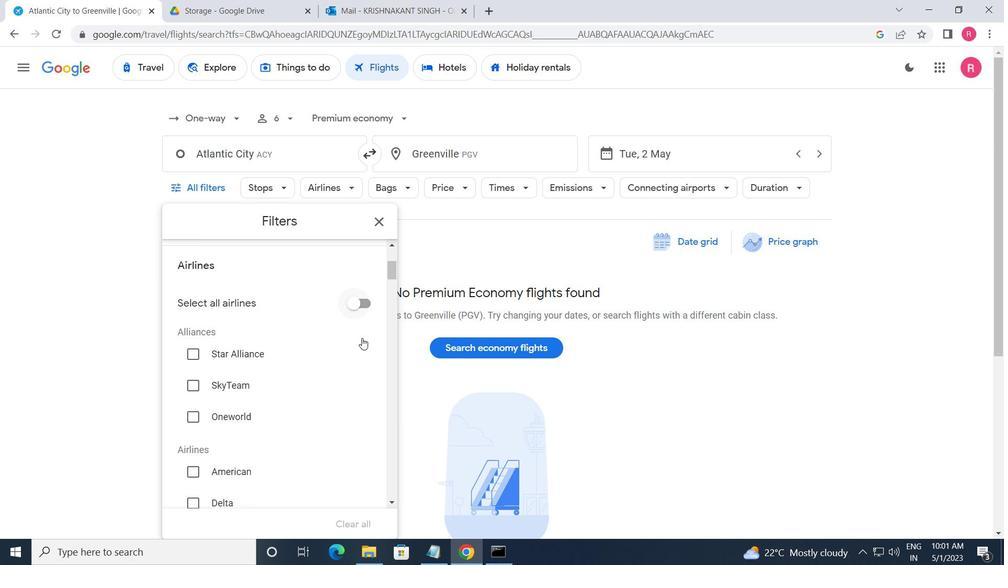 
Action: Mouse scrolled (362, 337) with delta (0, 0)
Screenshot: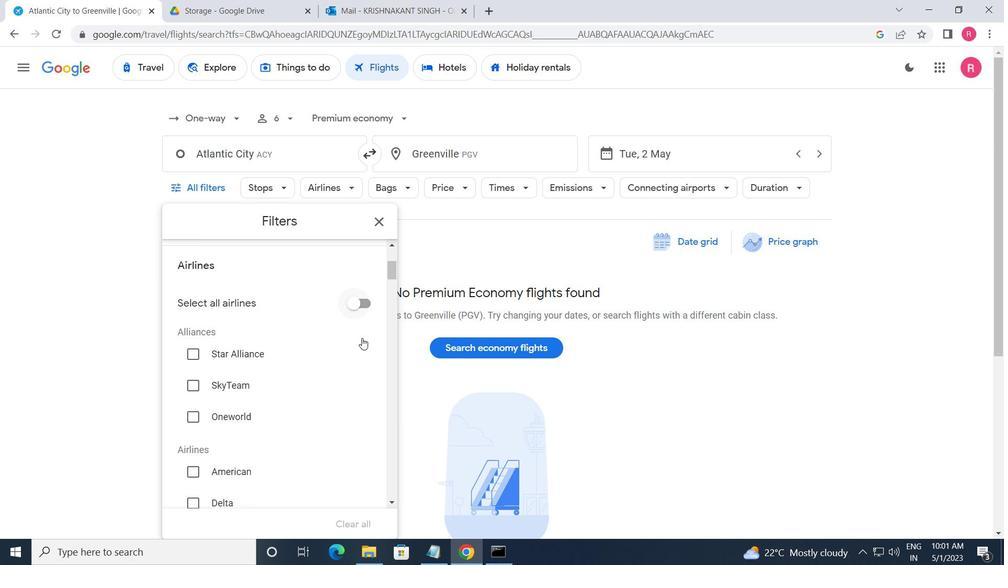 
Action: Mouse moved to (360, 337)
Screenshot: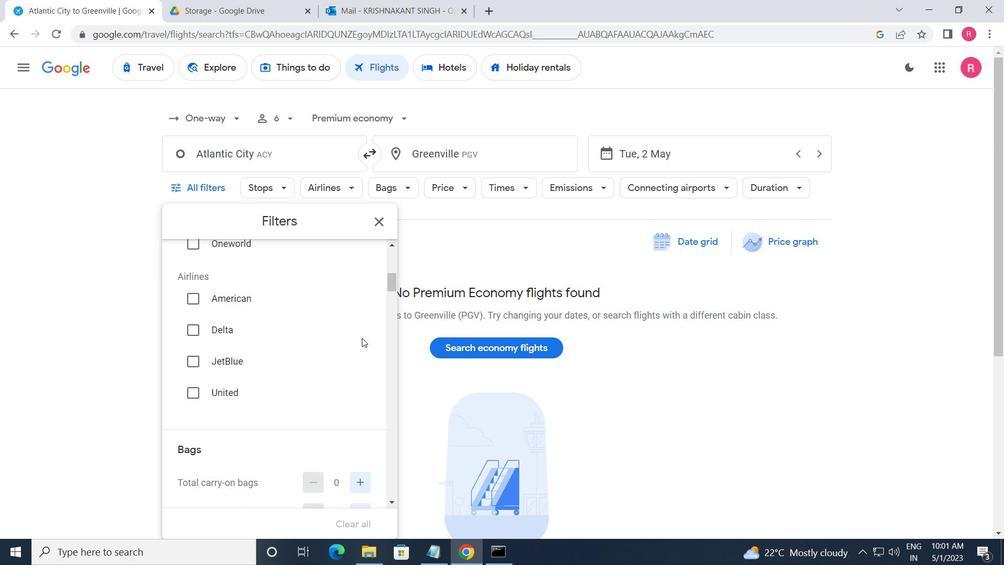 
Action: Mouse scrolled (360, 336) with delta (0, 0)
Screenshot: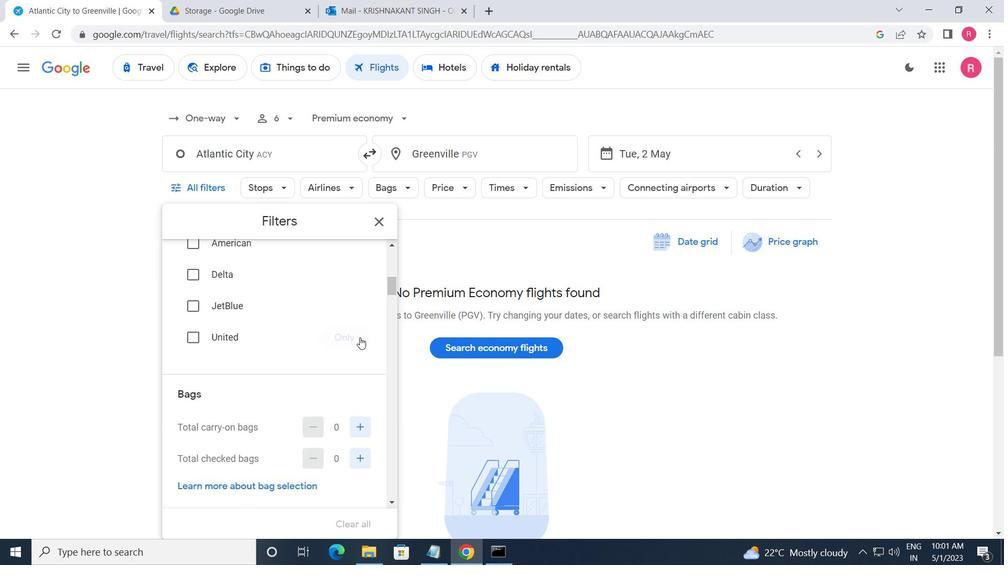 
Action: Mouse scrolled (360, 336) with delta (0, 0)
Screenshot: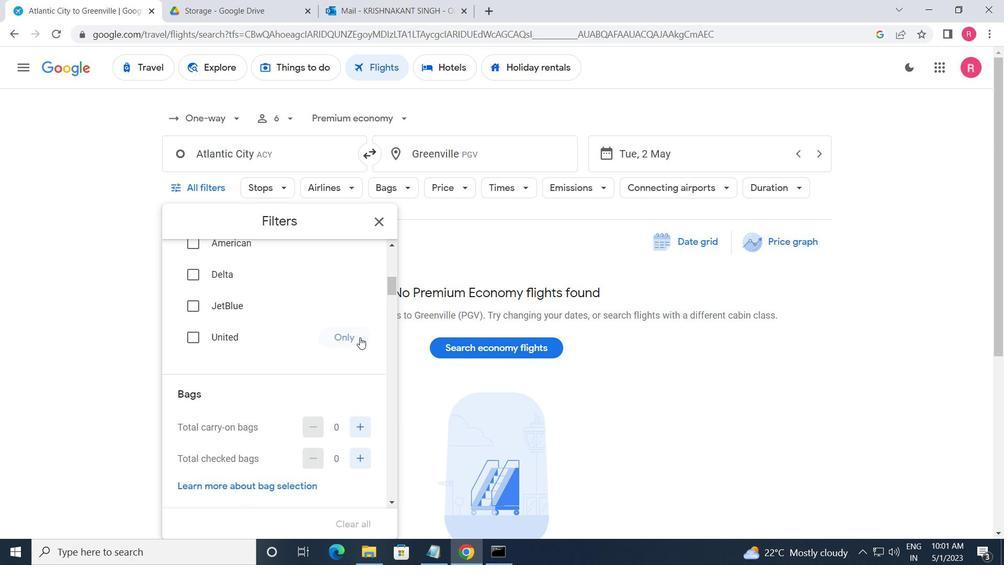 
Action: Mouse scrolled (360, 336) with delta (0, 0)
Screenshot: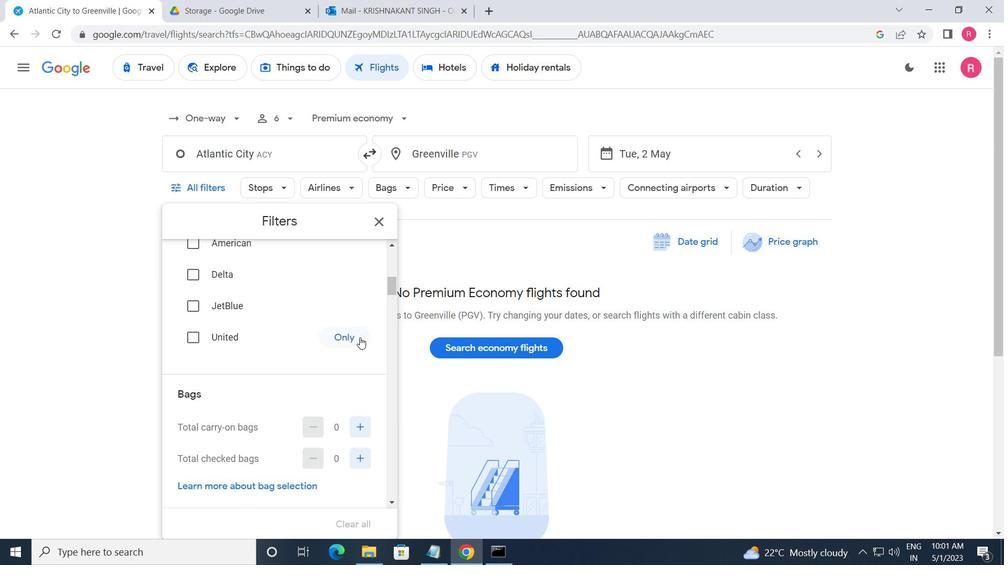 
Action: Mouse moved to (363, 390)
Screenshot: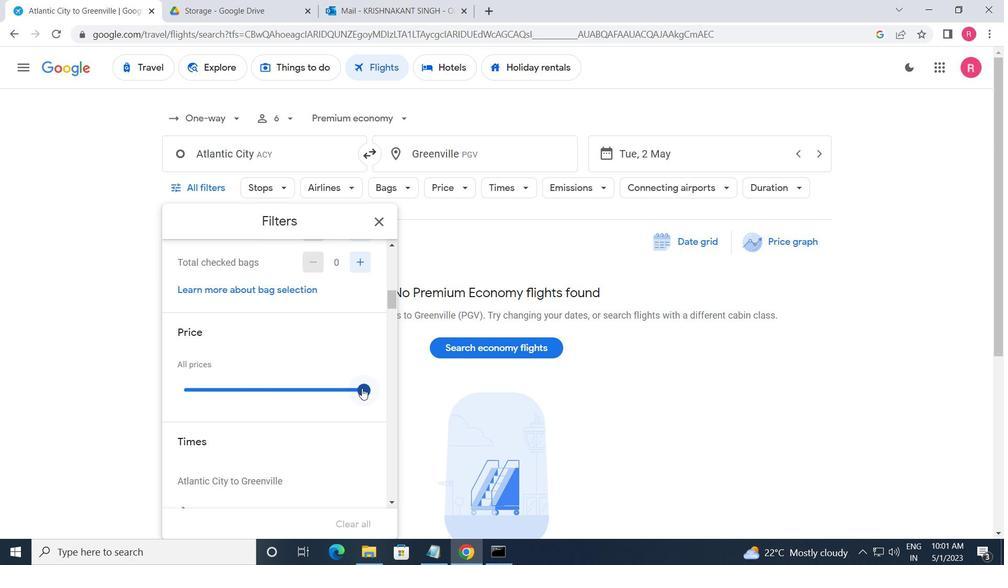
Action: Mouse pressed left at (363, 390)
Screenshot: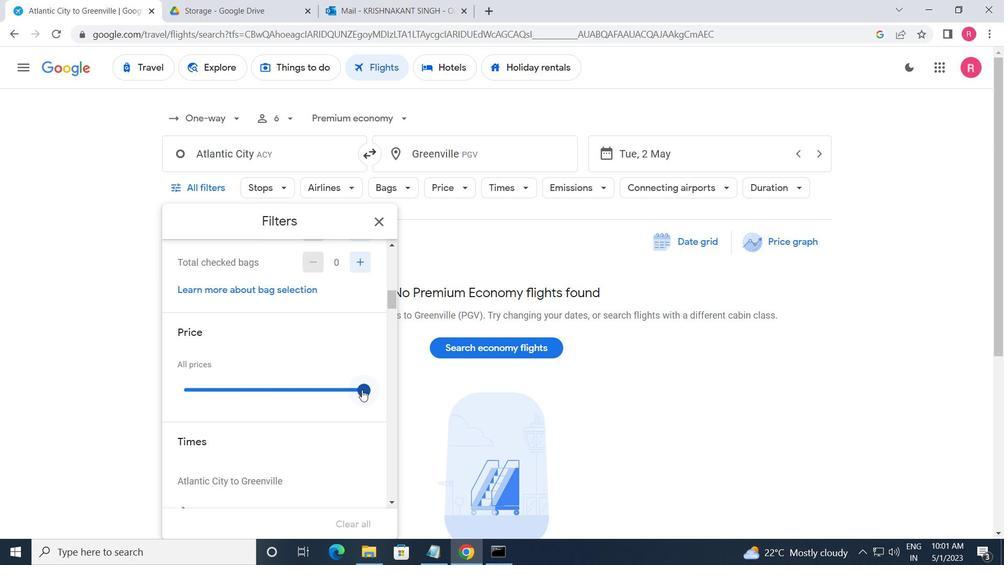 
Action: Mouse moved to (360, 388)
Screenshot: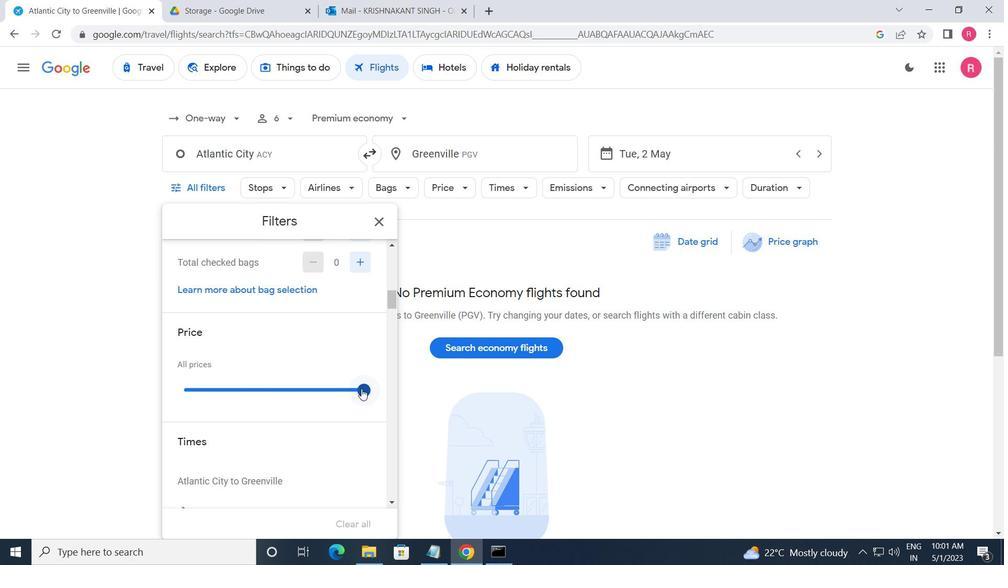 
Action: Mouse scrolled (360, 387) with delta (0, 0)
Screenshot: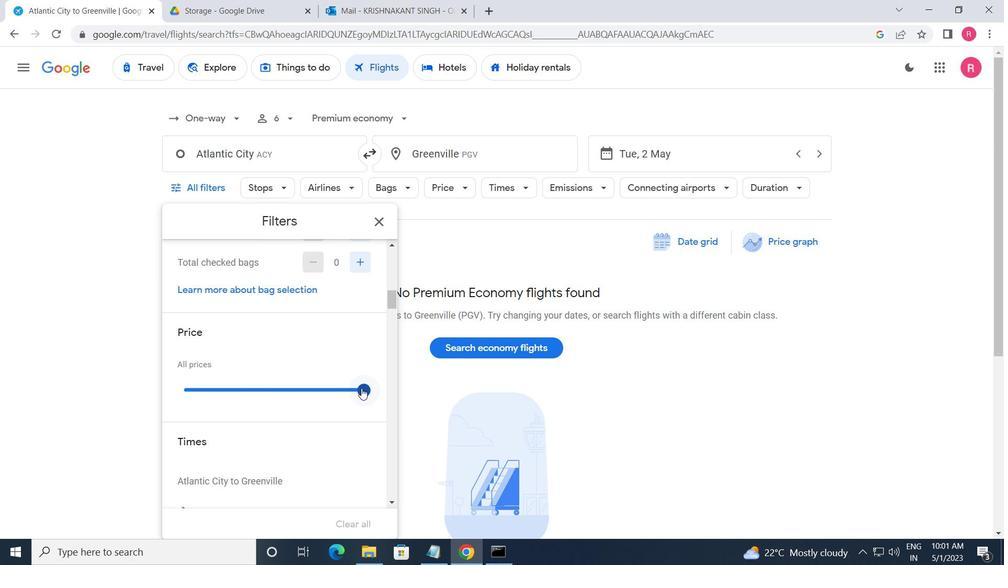 
Action: Mouse scrolled (360, 387) with delta (0, 0)
Screenshot: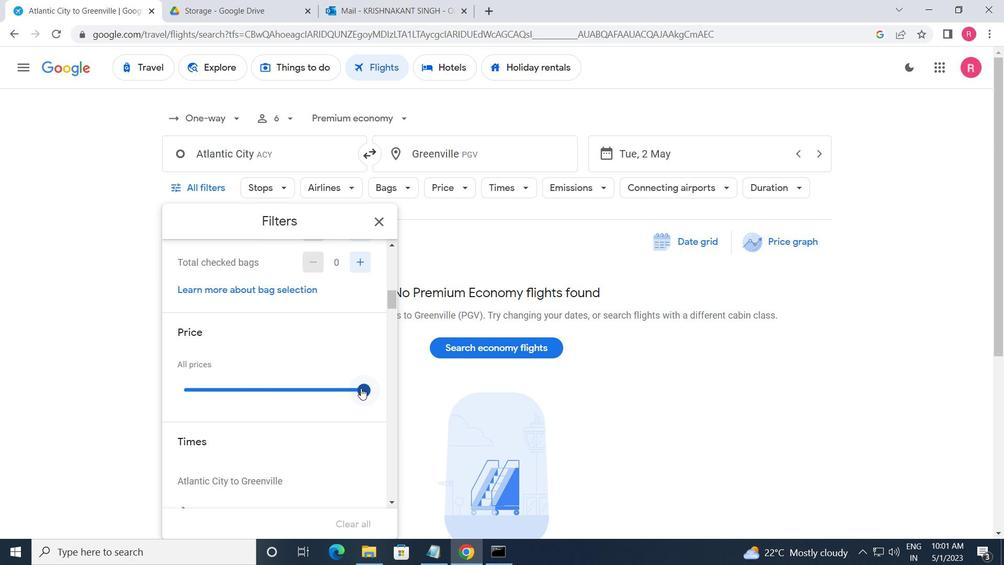 
Action: Mouse scrolled (360, 387) with delta (0, 0)
Screenshot: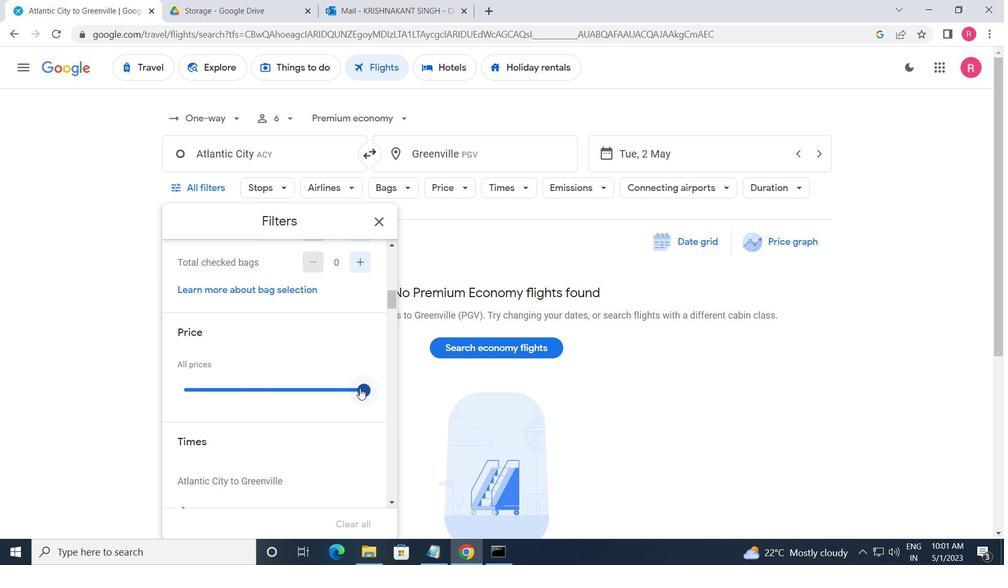 
Action: Mouse moved to (186, 344)
Screenshot: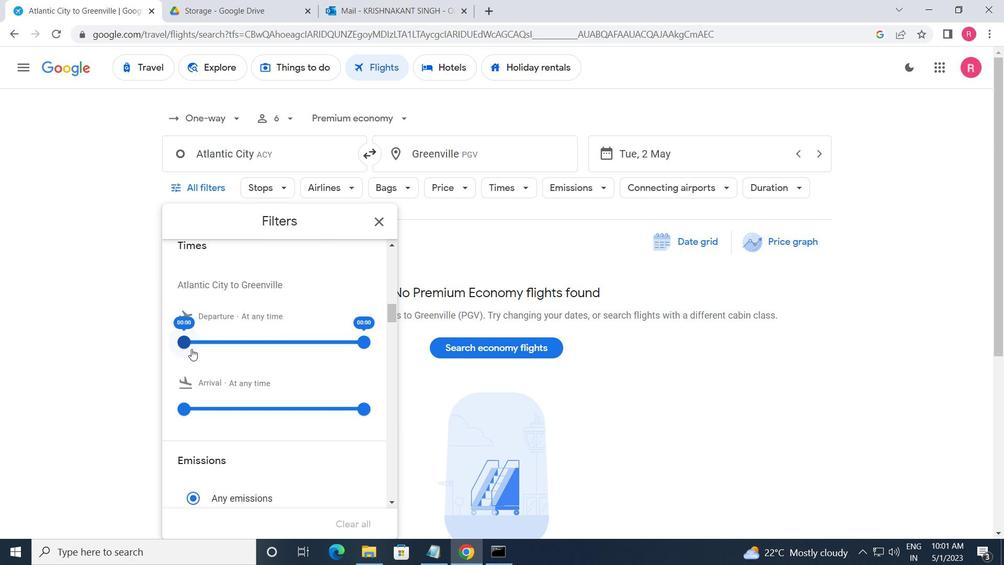 
Action: Mouse pressed left at (186, 344)
Screenshot: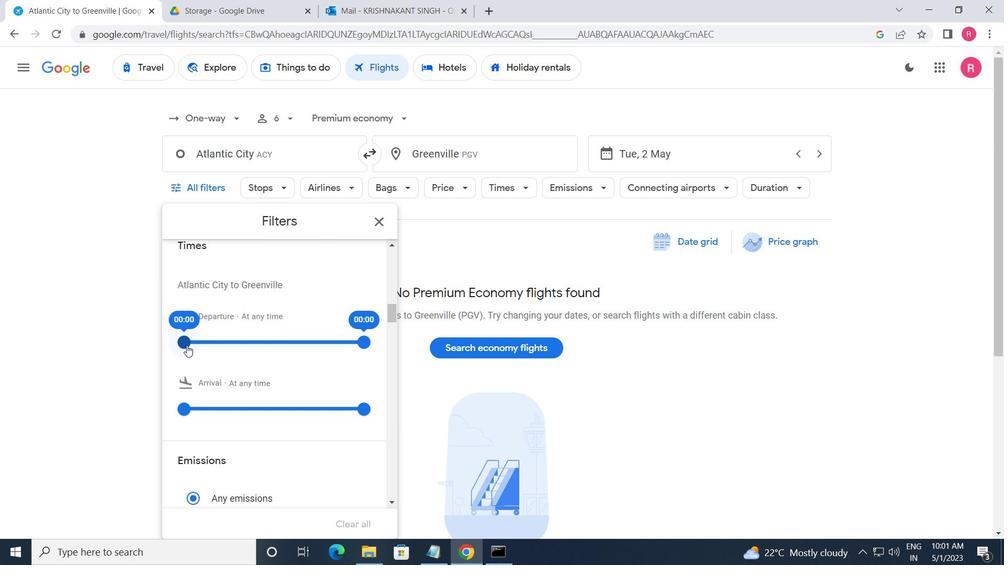 
Action: Mouse moved to (364, 336)
Screenshot: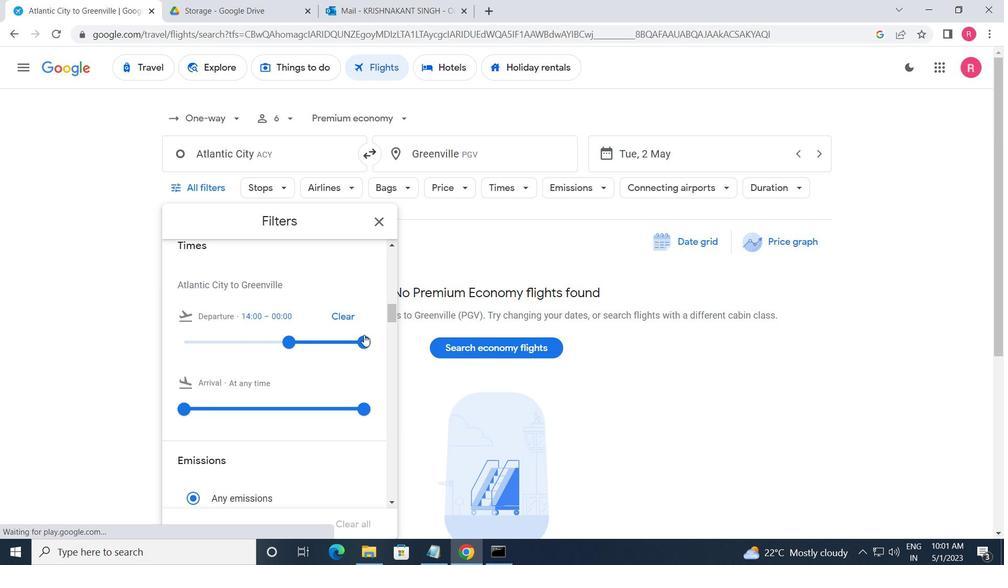 
Action: Mouse pressed left at (364, 336)
Screenshot: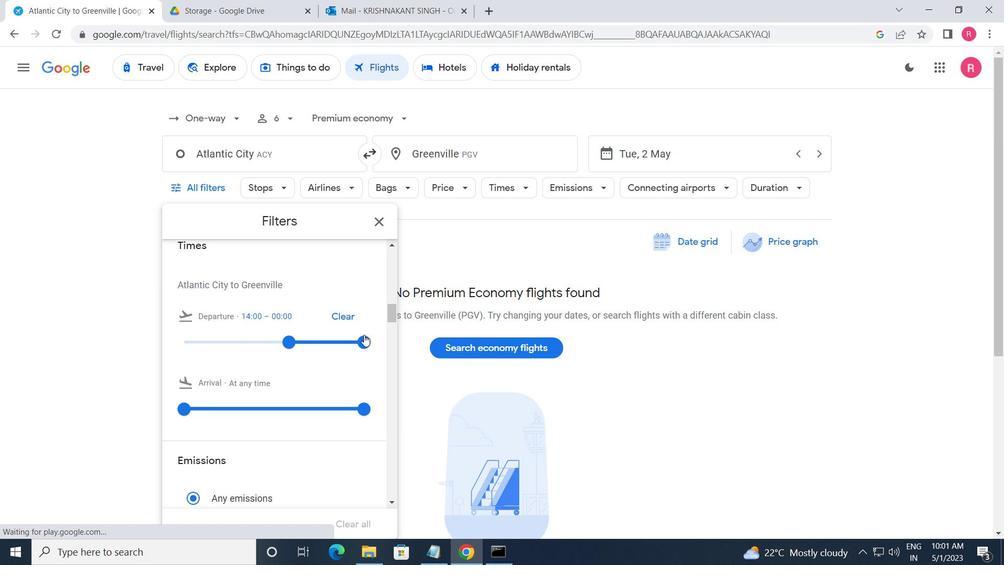 
Action: Mouse moved to (375, 223)
Screenshot: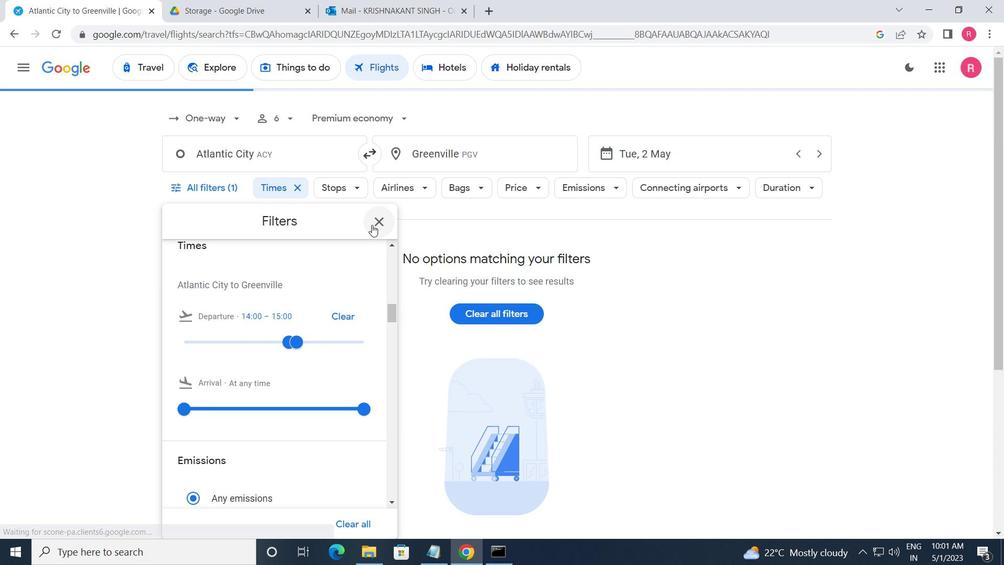 
Action: Mouse pressed left at (375, 223)
Screenshot: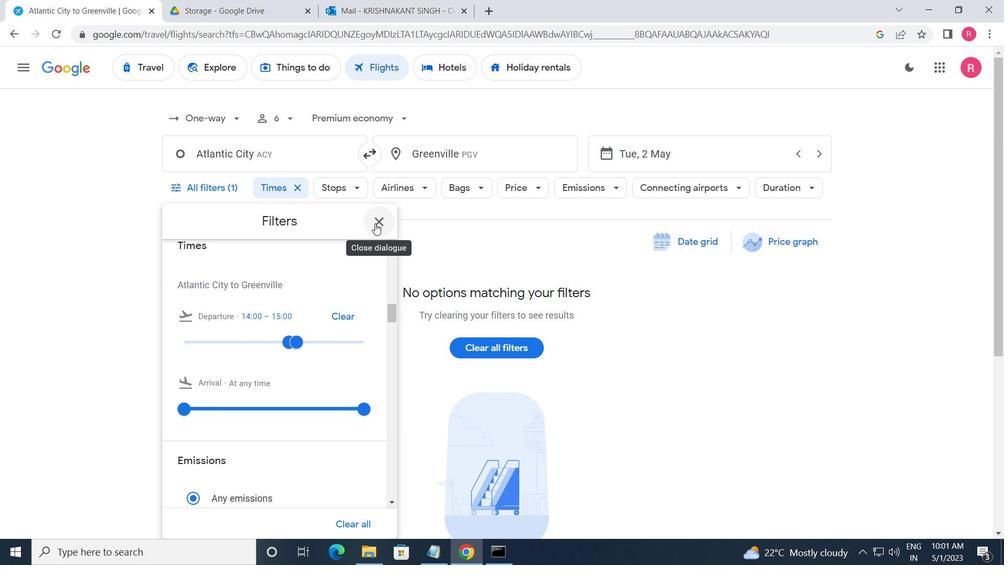 
